 Task: Create a due date automation trigger when advanced on, on the monday before a card is due add content with a name not containing resume at 11:00 AM.
Action: Mouse moved to (1343, 121)
Screenshot: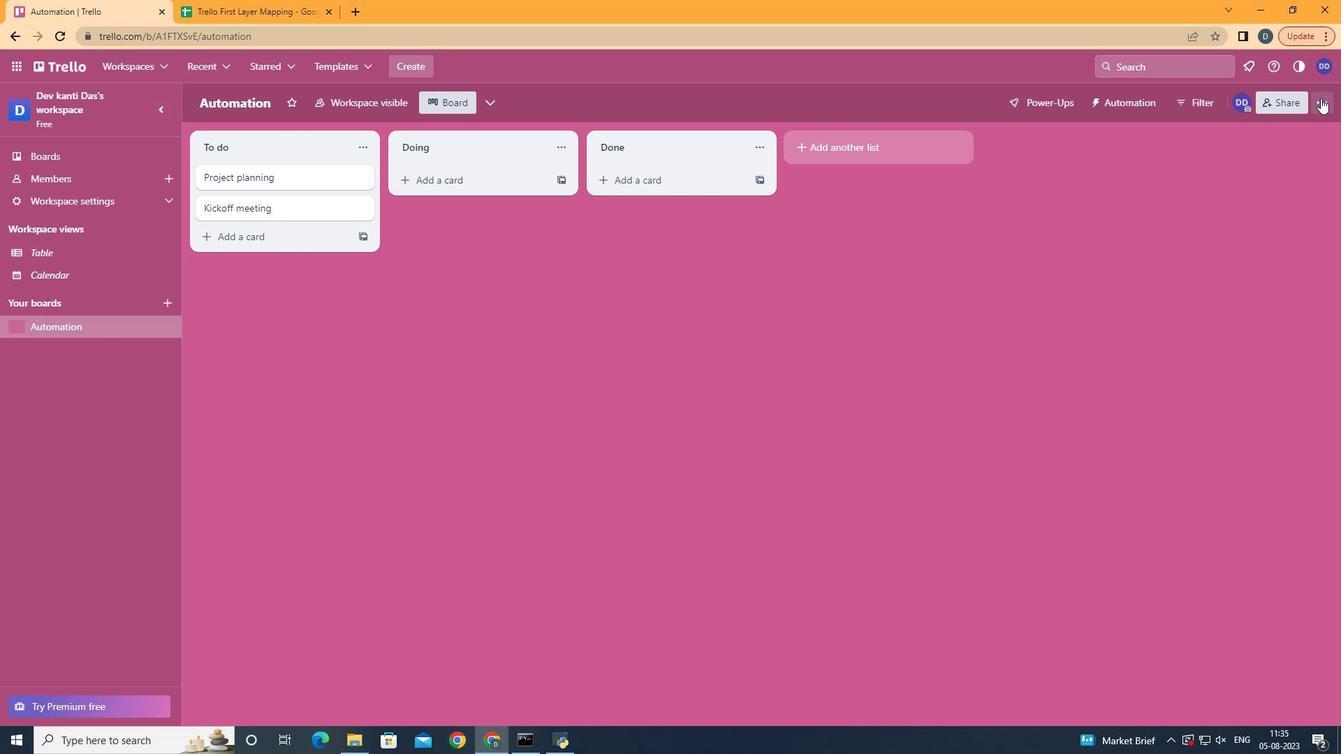 
Action: Mouse pressed left at (1343, 121)
Screenshot: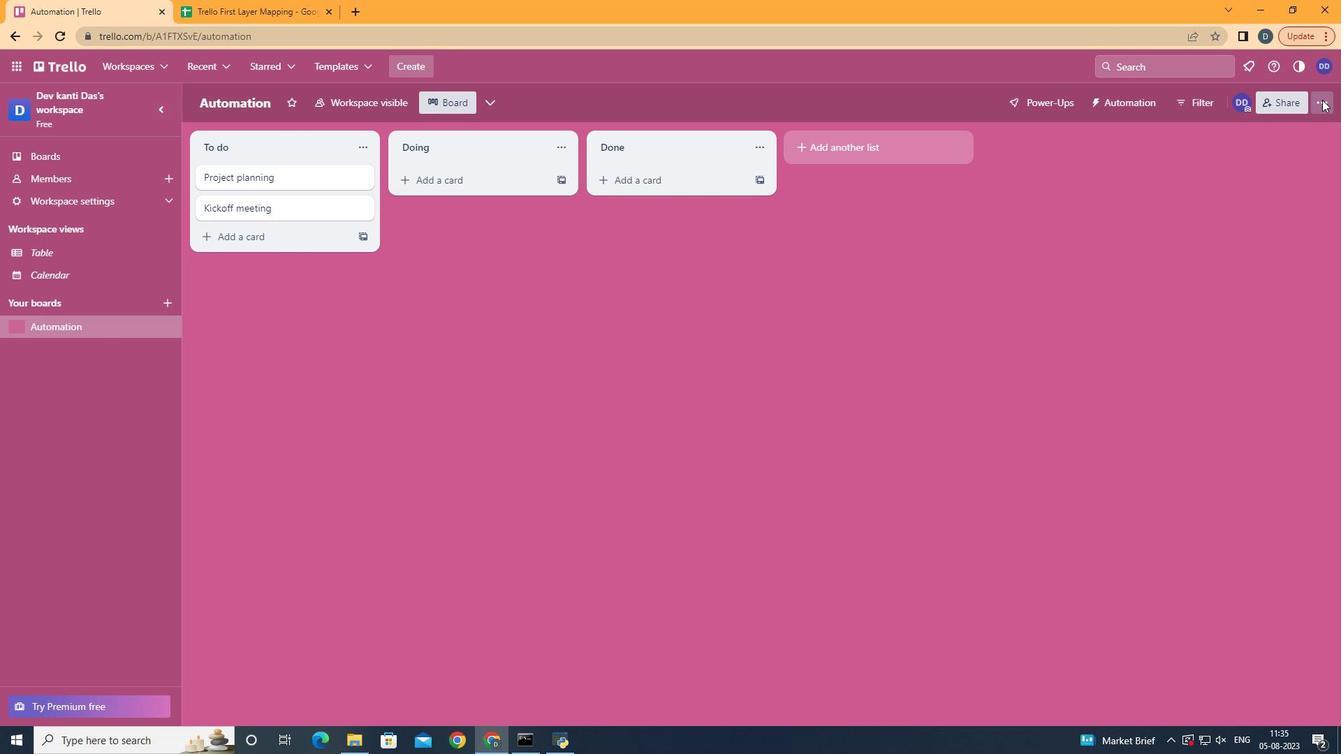 
Action: Mouse moved to (1265, 323)
Screenshot: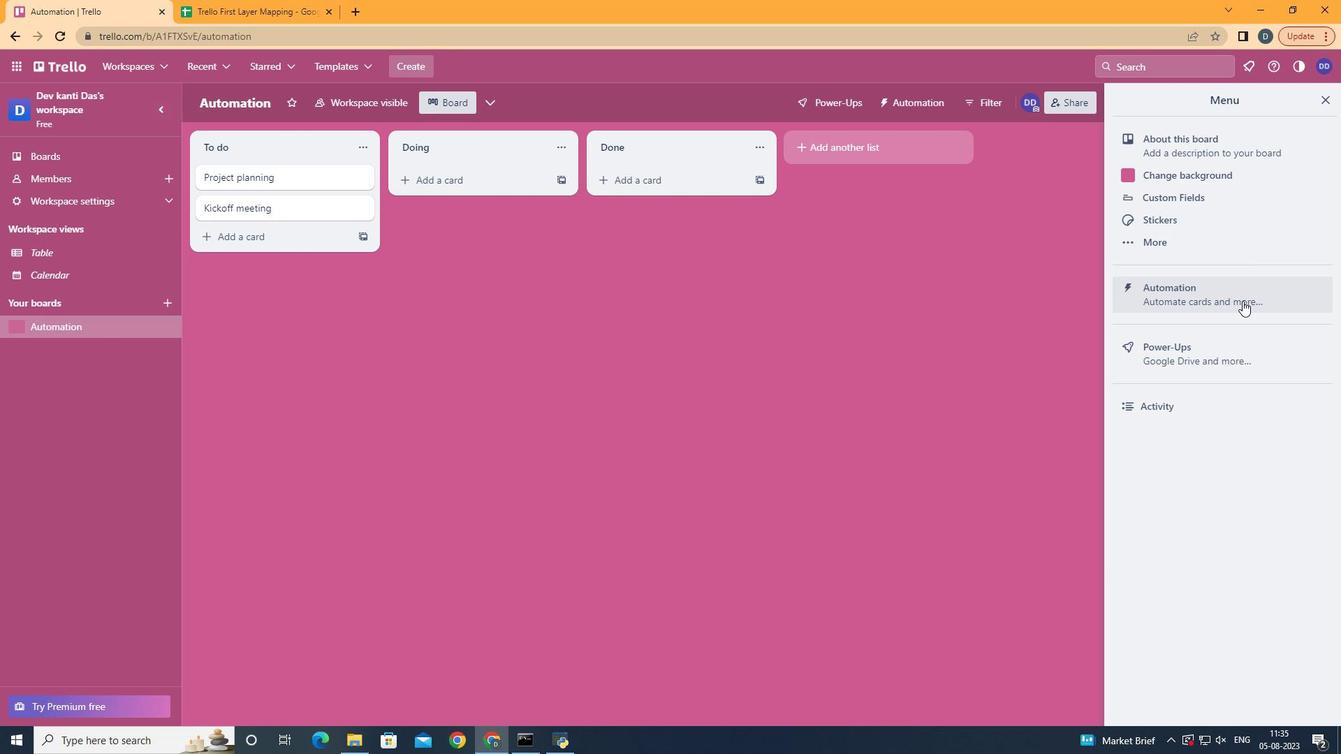 
Action: Mouse pressed left at (1265, 323)
Screenshot: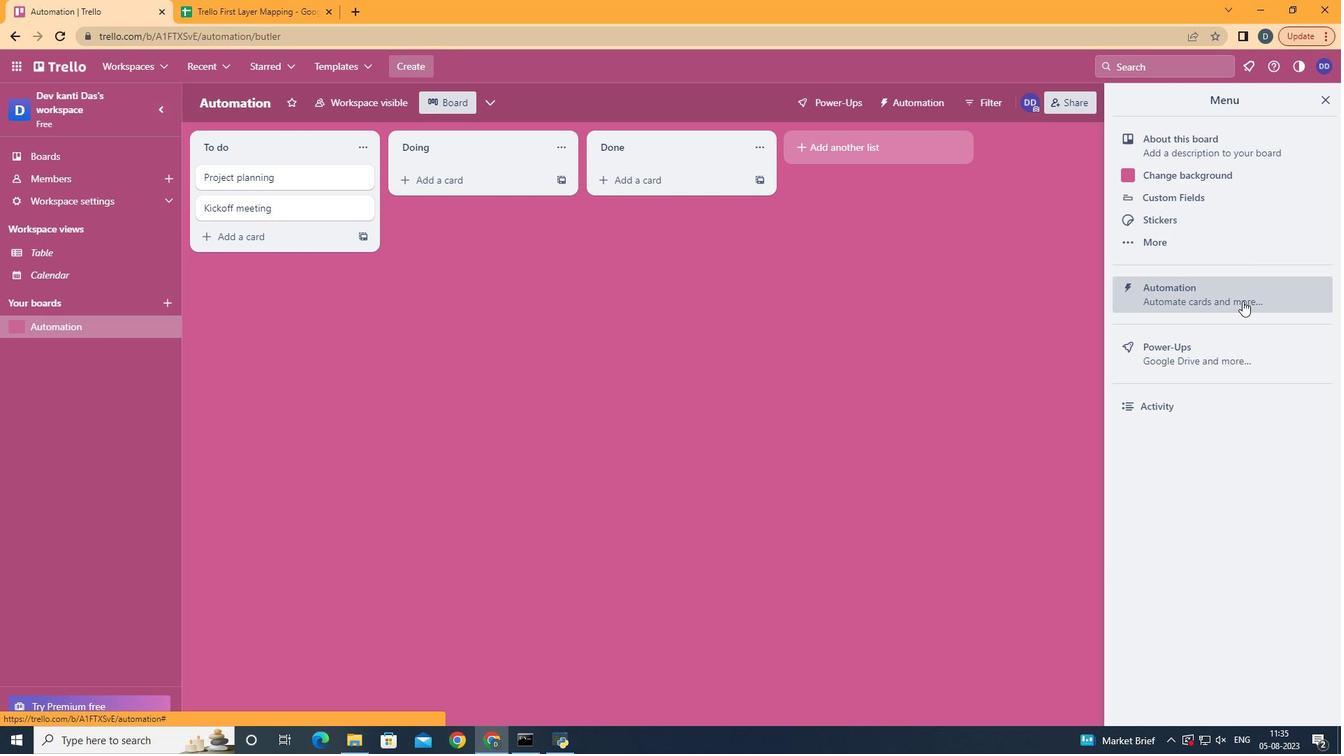 
Action: Mouse moved to (312, 296)
Screenshot: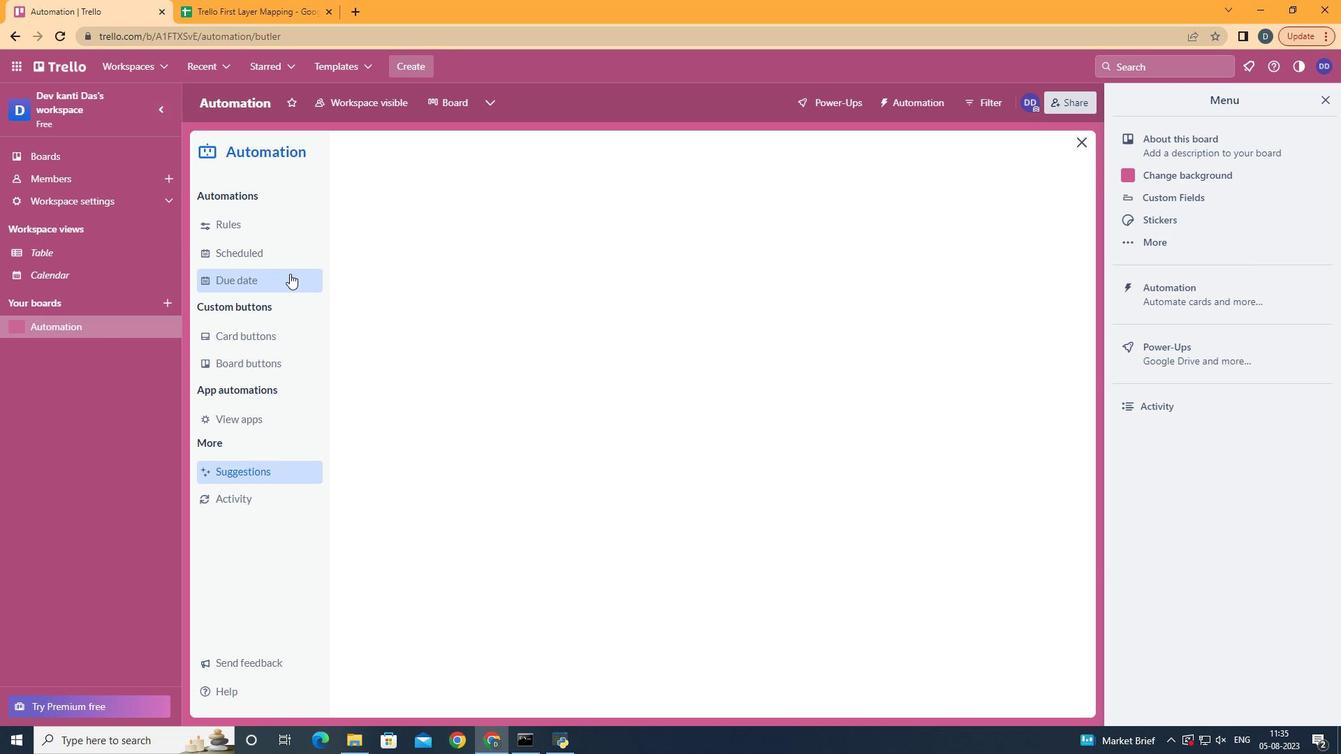 
Action: Mouse pressed left at (312, 296)
Screenshot: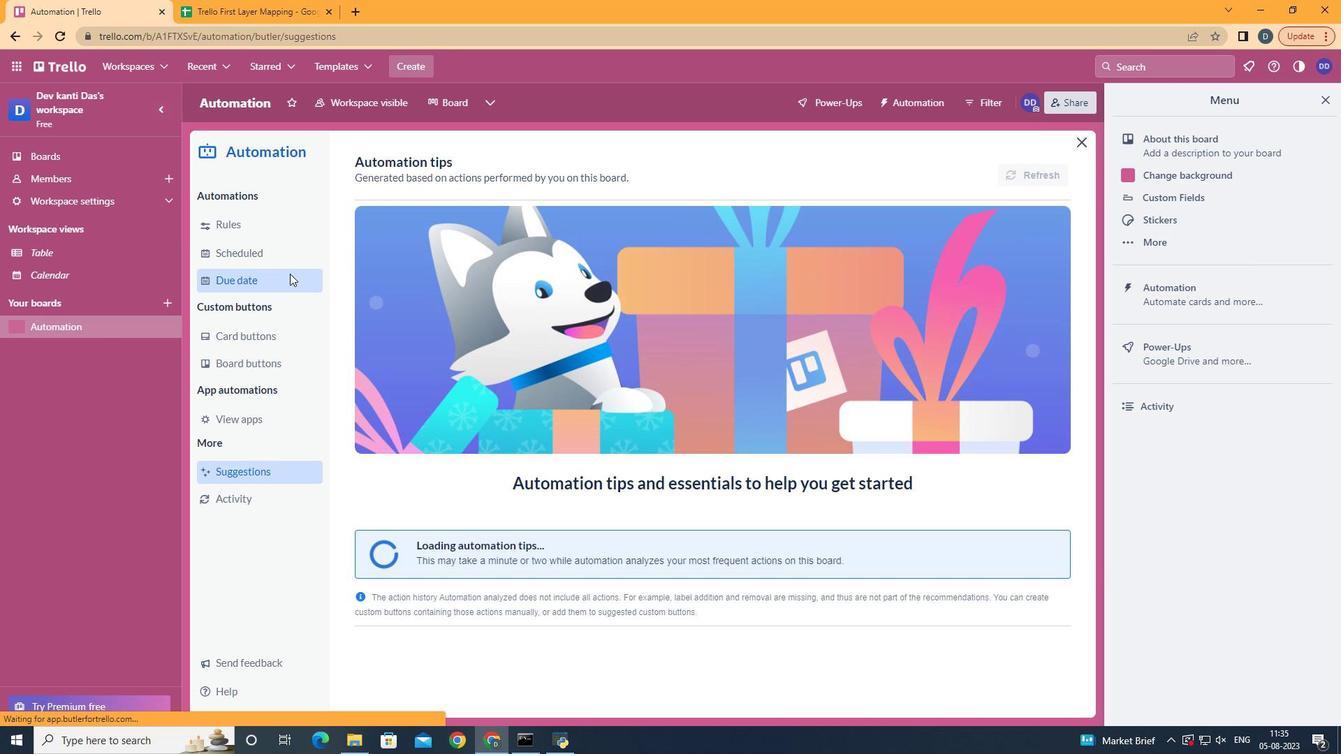 
Action: Mouse moved to (994, 187)
Screenshot: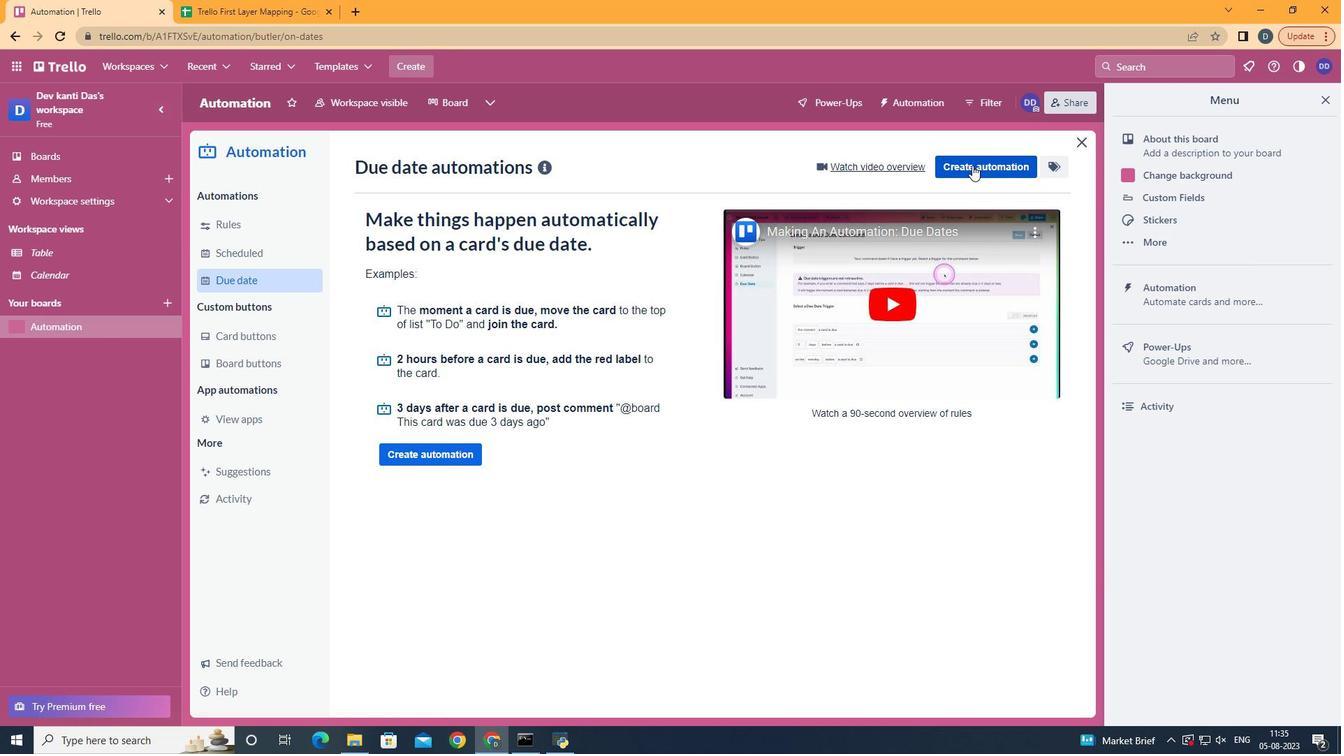 
Action: Mouse pressed left at (994, 187)
Screenshot: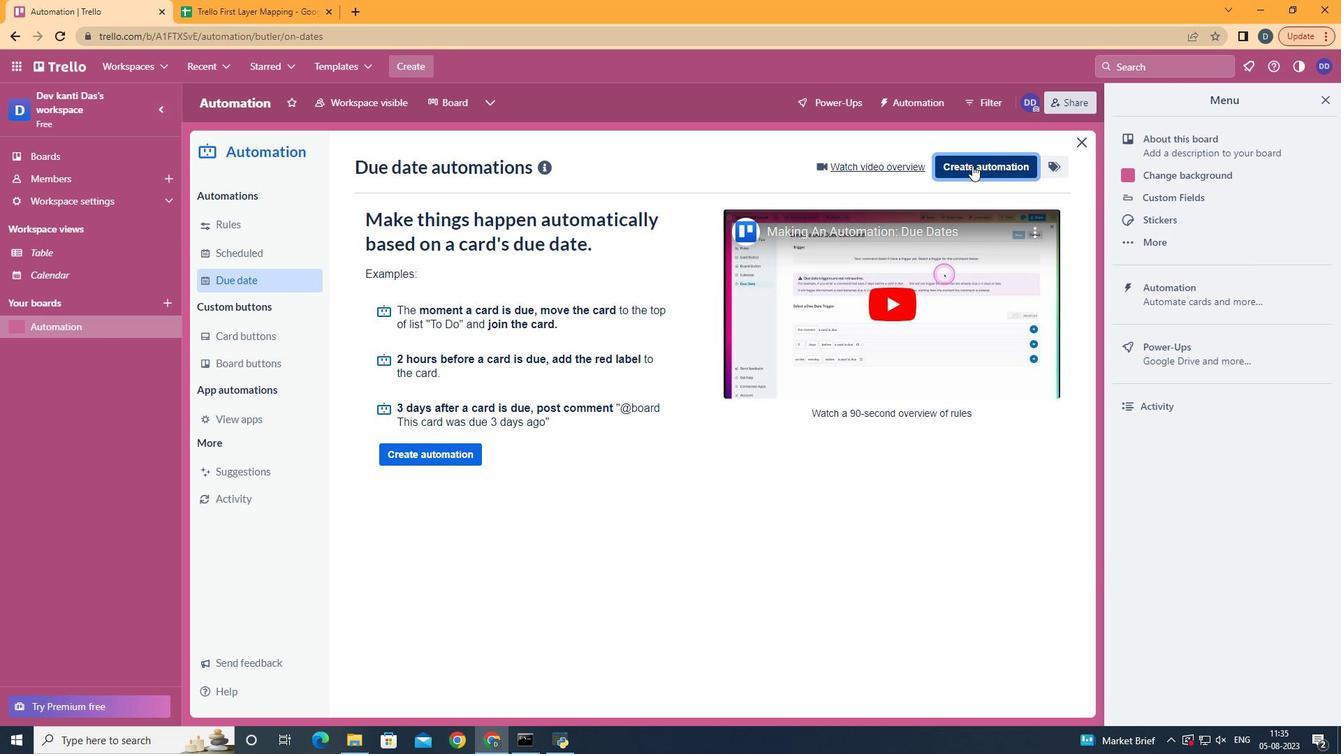 
Action: Mouse moved to (726, 313)
Screenshot: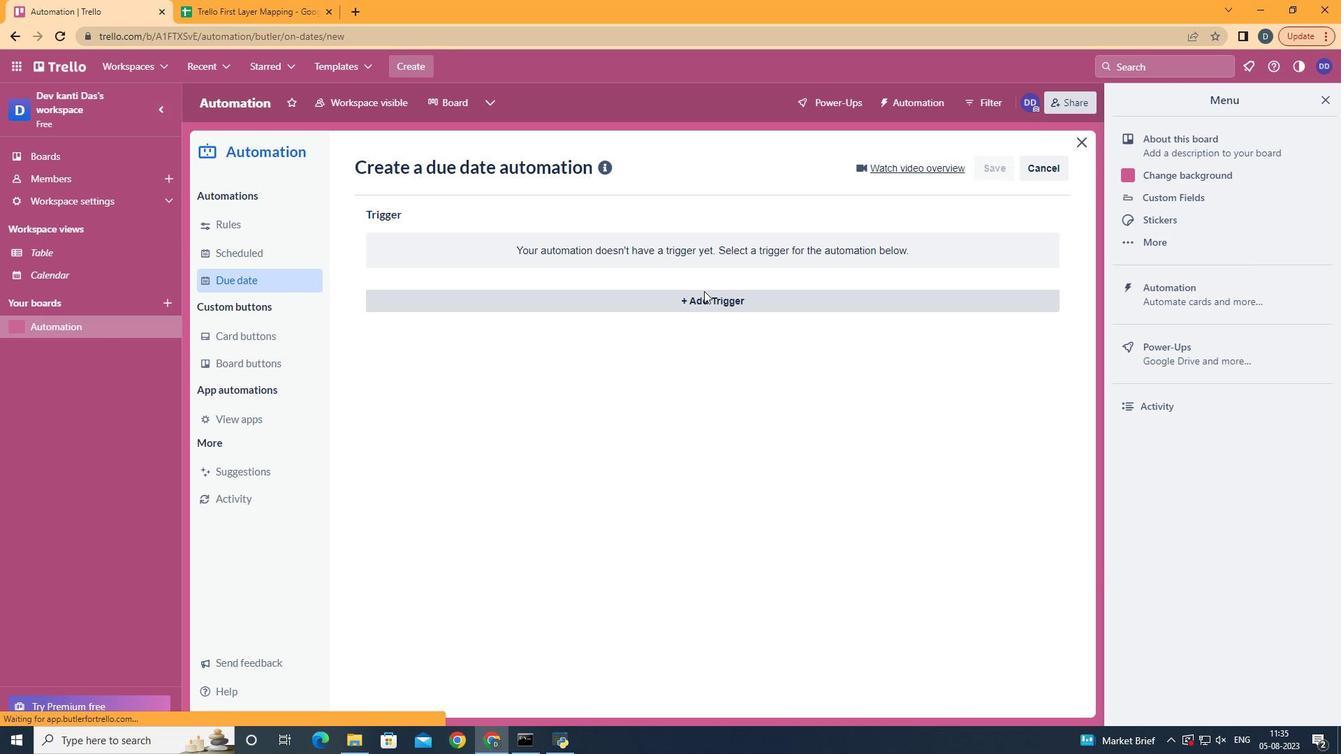 
Action: Mouse pressed left at (726, 313)
Screenshot: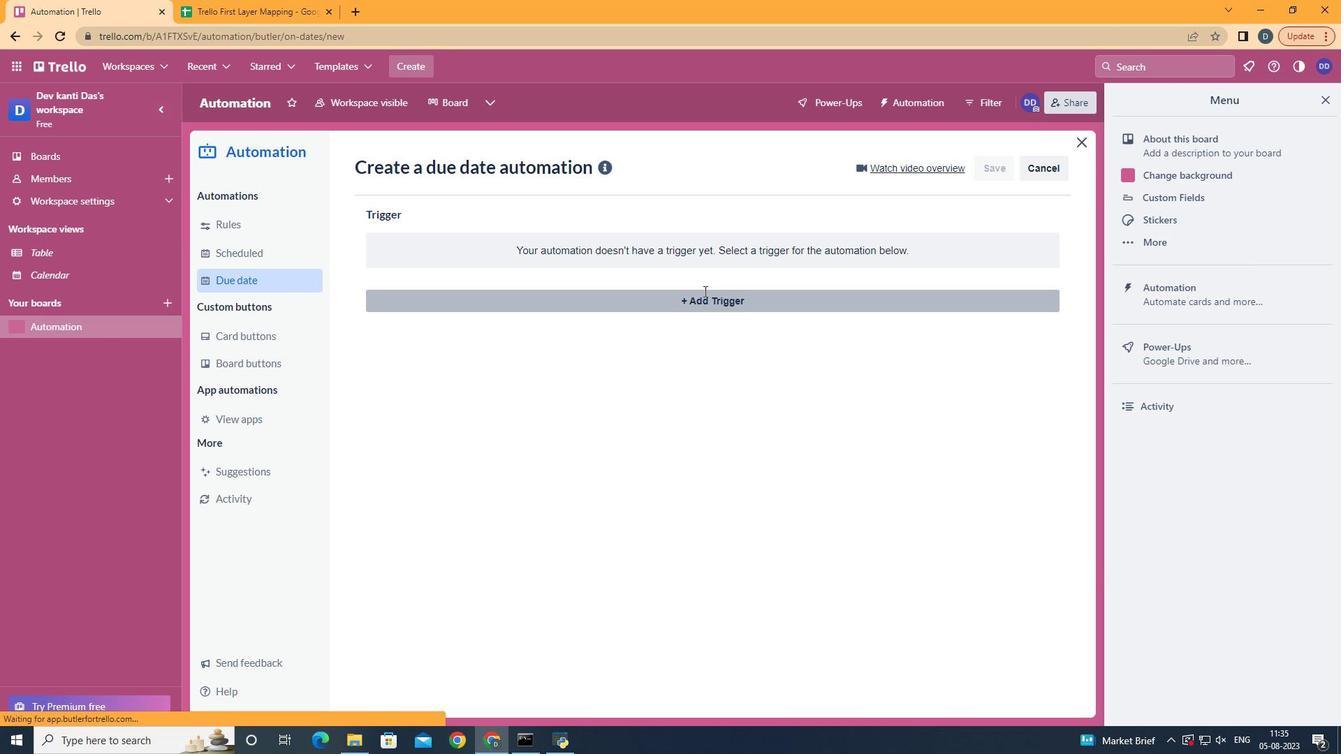 
Action: Mouse moved to (469, 384)
Screenshot: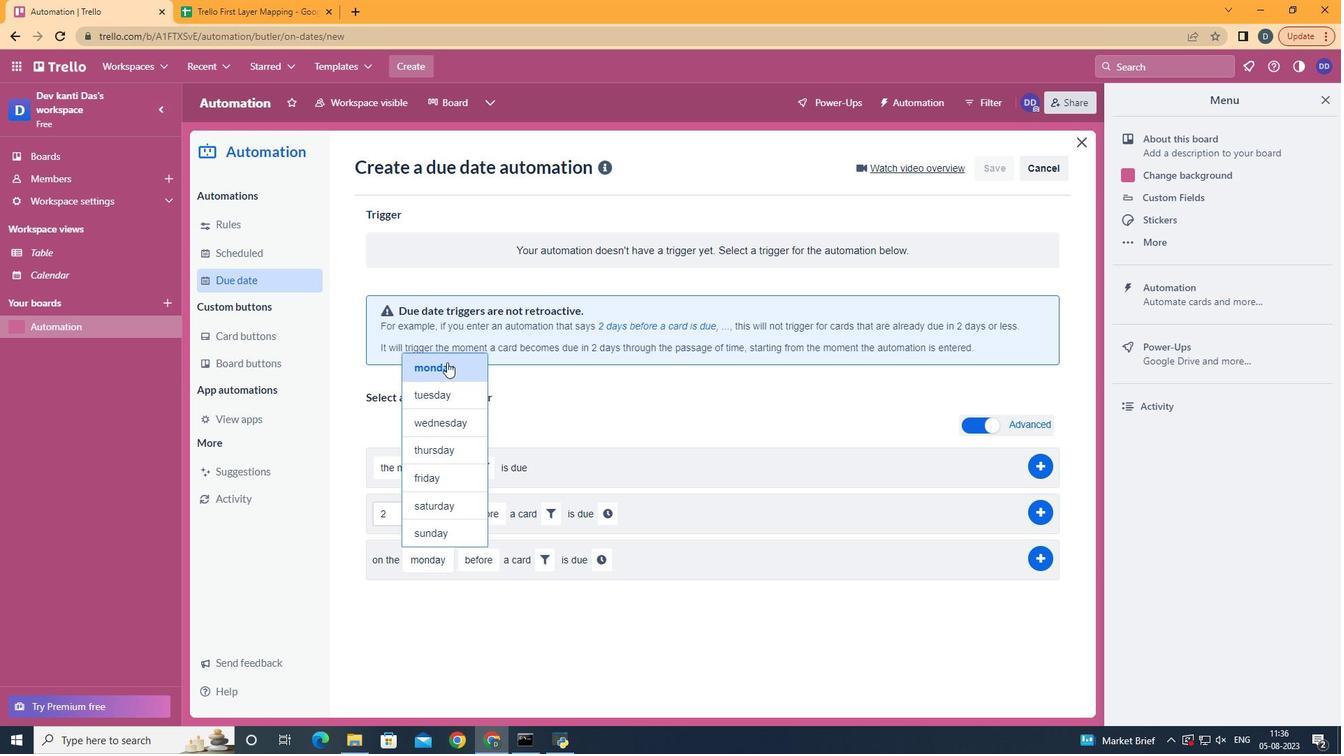 
Action: Mouse pressed left at (469, 384)
Screenshot: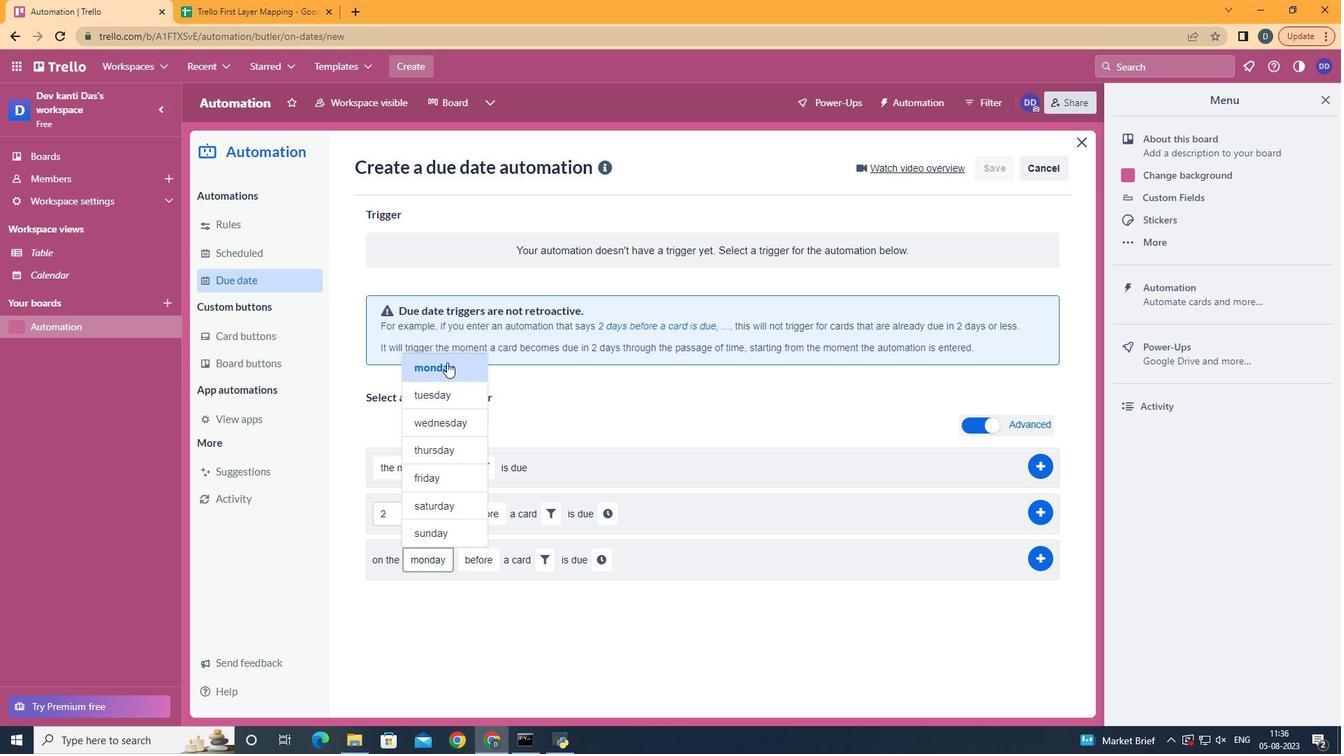 
Action: Mouse moved to (512, 611)
Screenshot: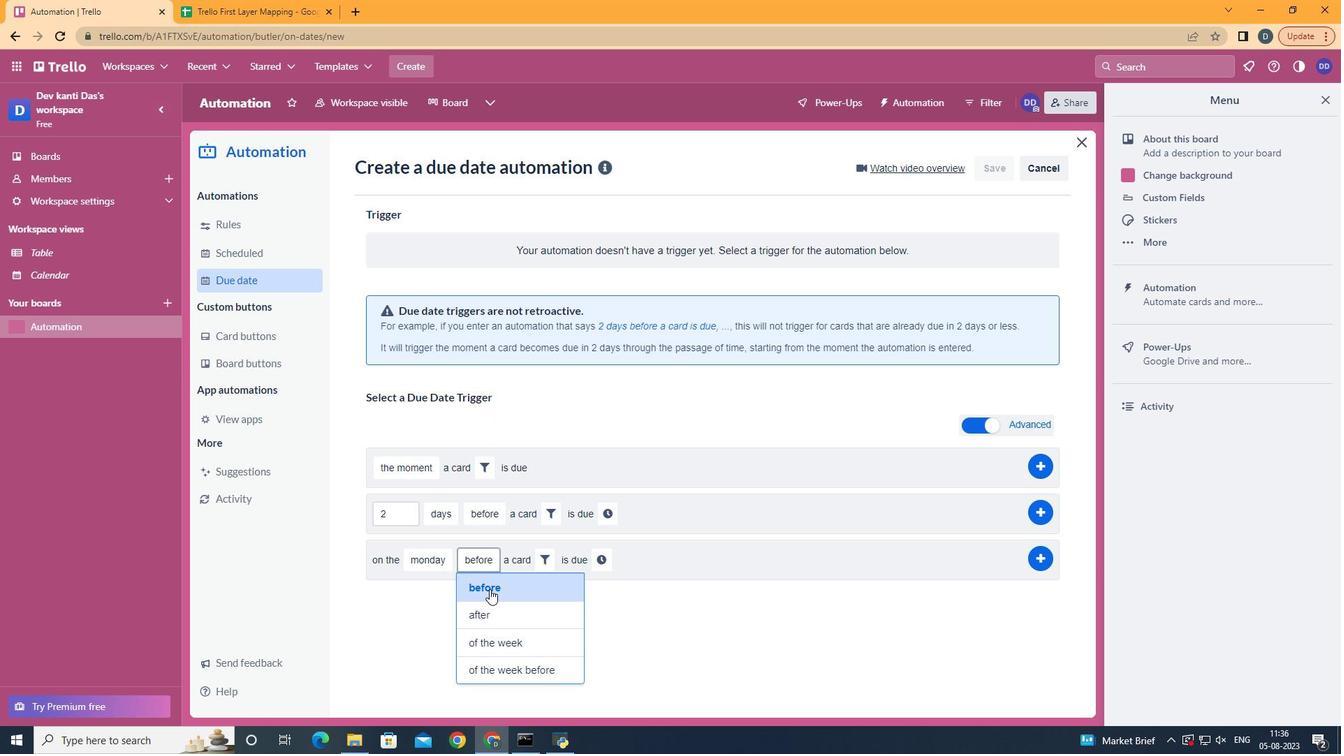 
Action: Mouse pressed left at (512, 611)
Screenshot: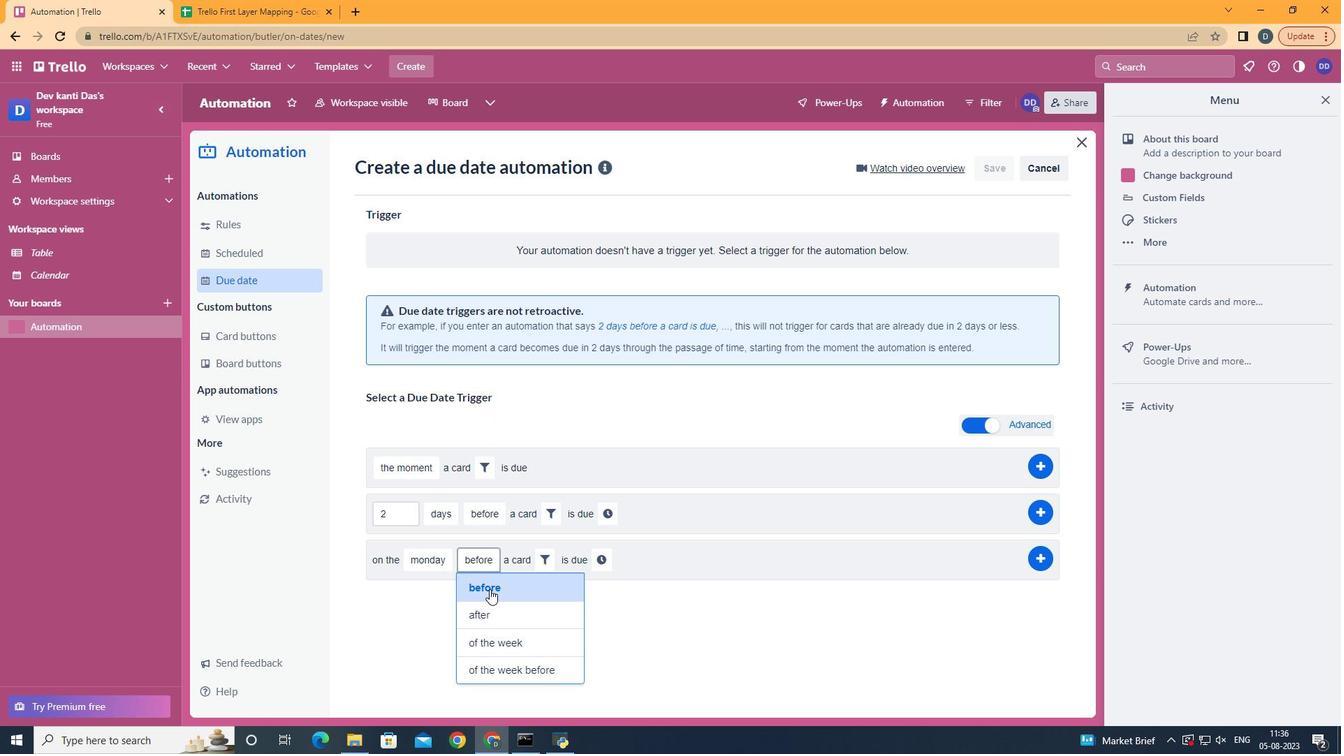 
Action: Mouse moved to (561, 585)
Screenshot: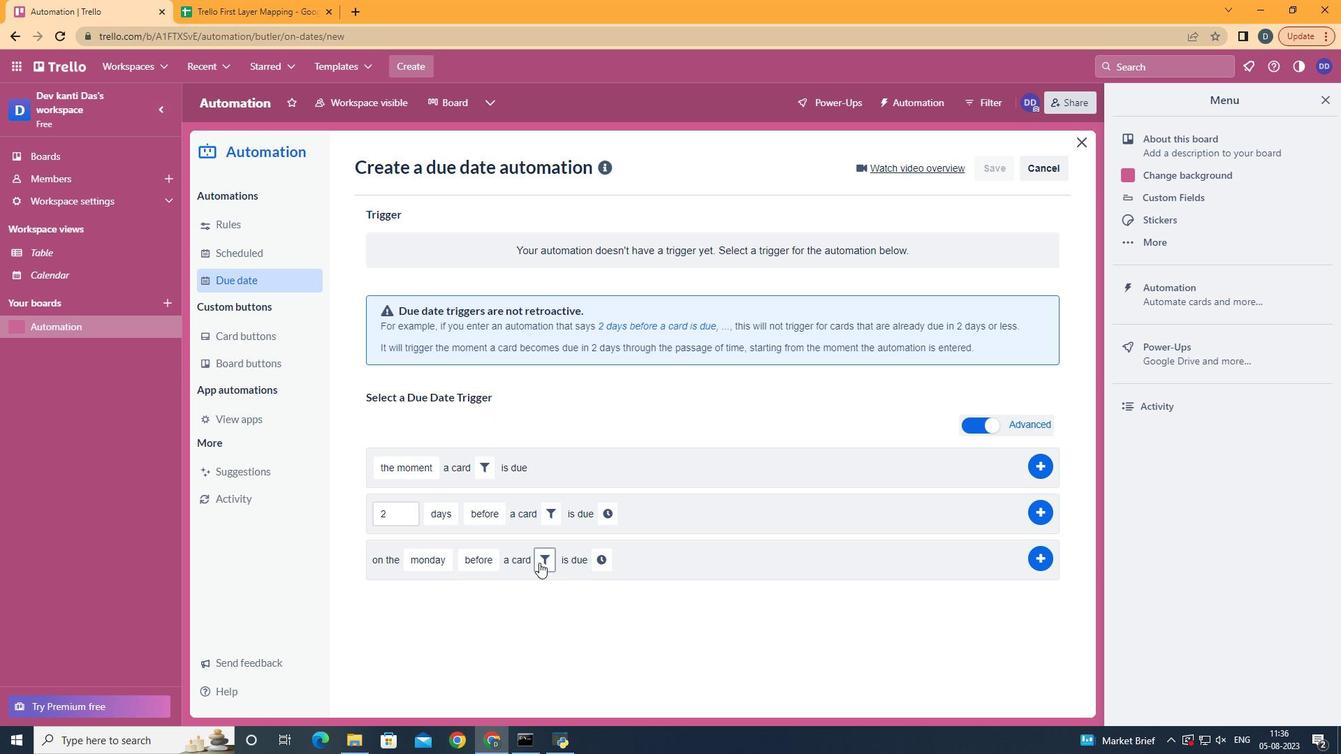 
Action: Mouse pressed left at (561, 585)
Screenshot: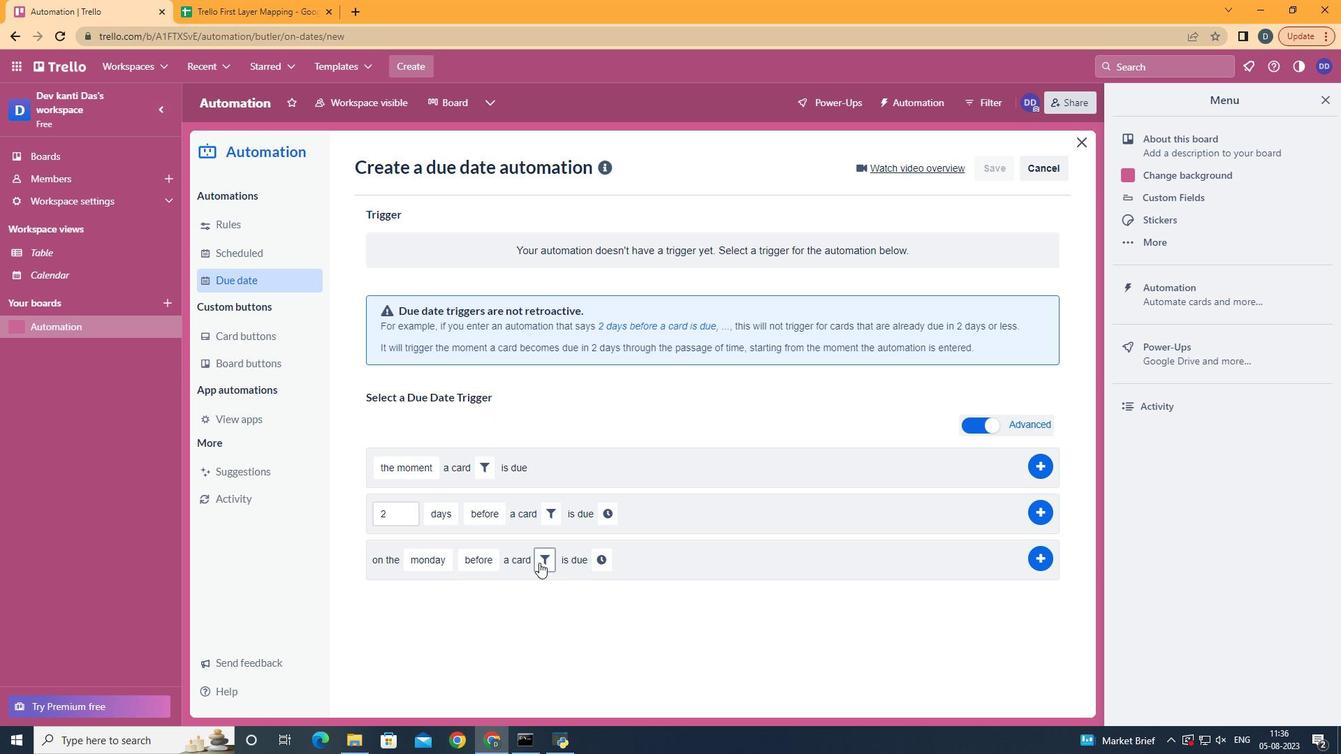 
Action: Mouse moved to (748, 621)
Screenshot: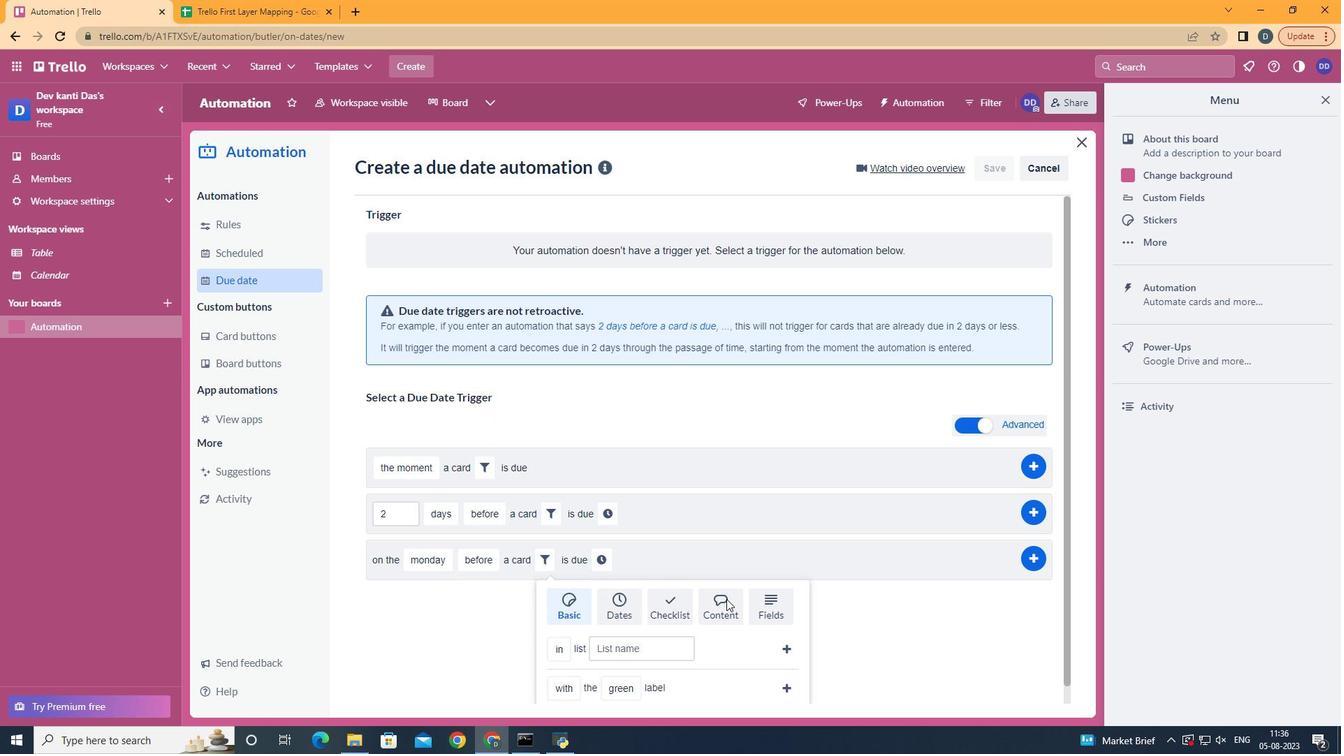
Action: Mouse pressed left at (748, 621)
Screenshot: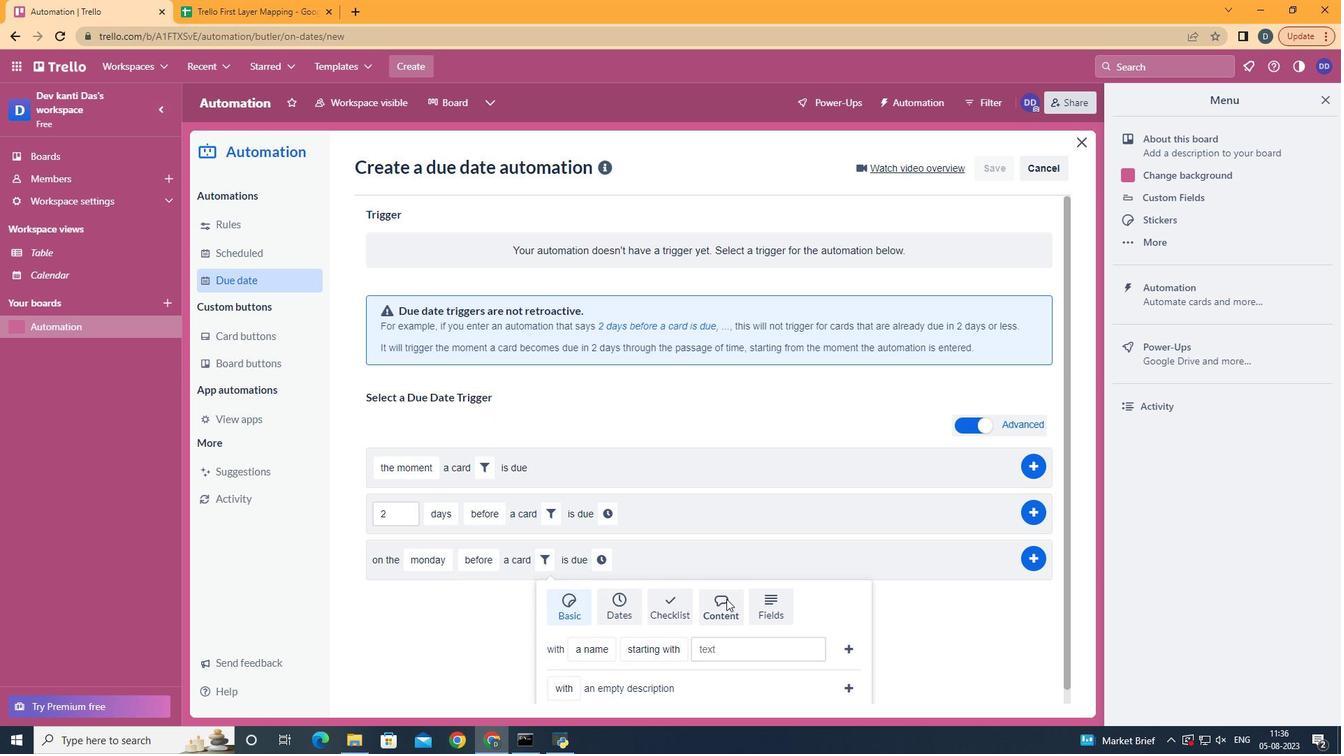 
Action: Mouse moved to (648, 587)
Screenshot: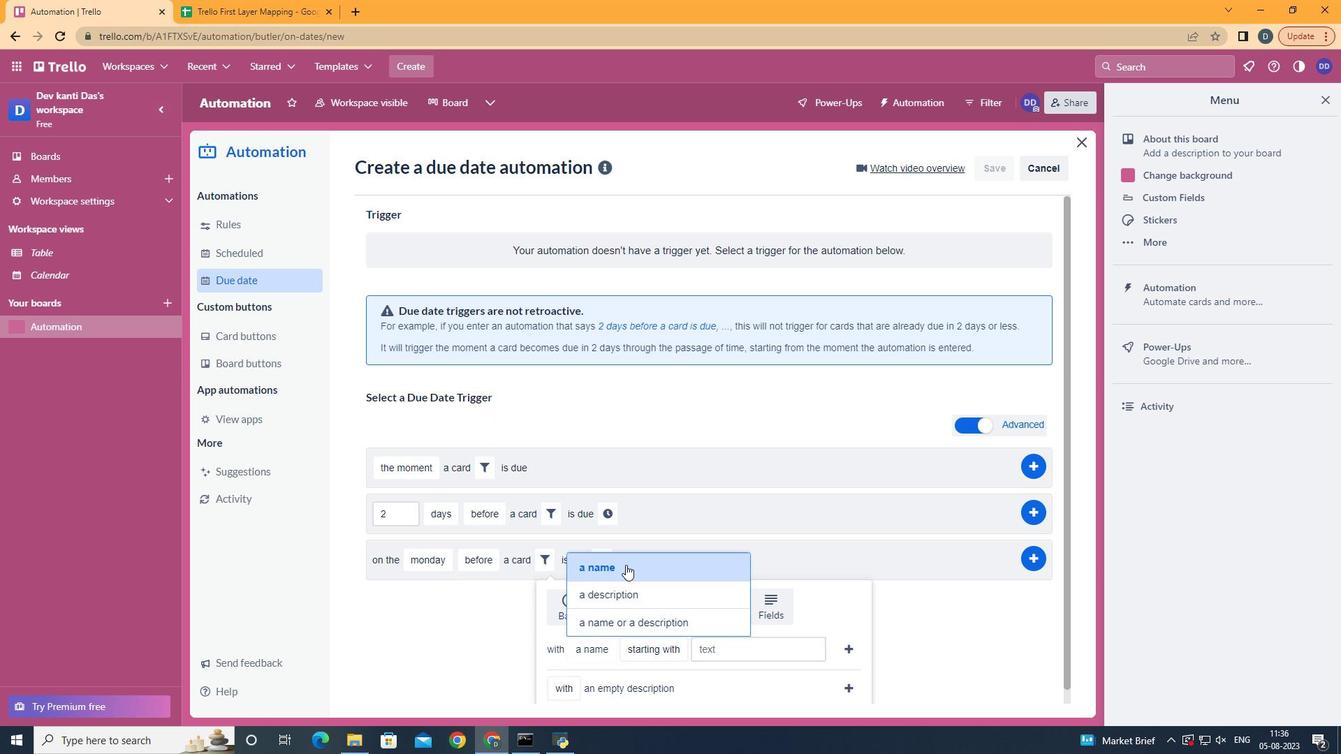 
Action: Mouse pressed left at (648, 587)
Screenshot: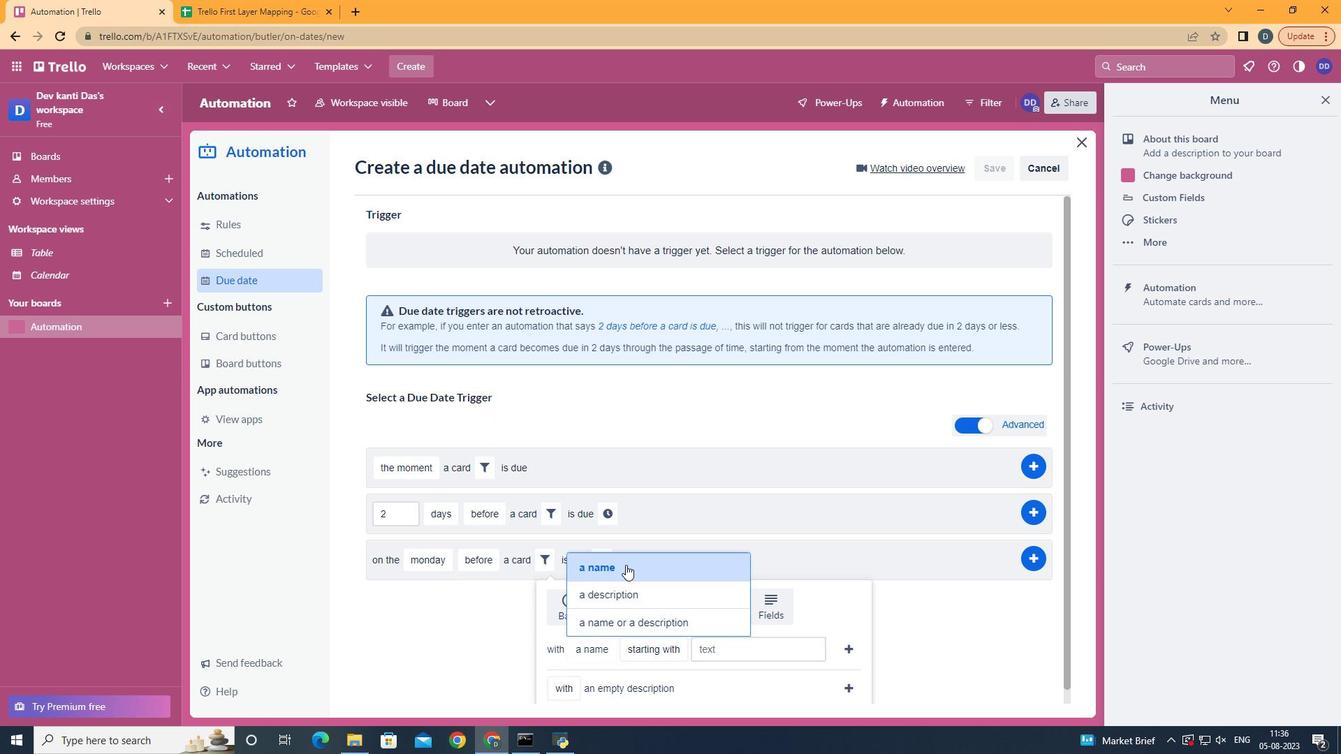 
Action: Mouse moved to (702, 644)
Screenshot: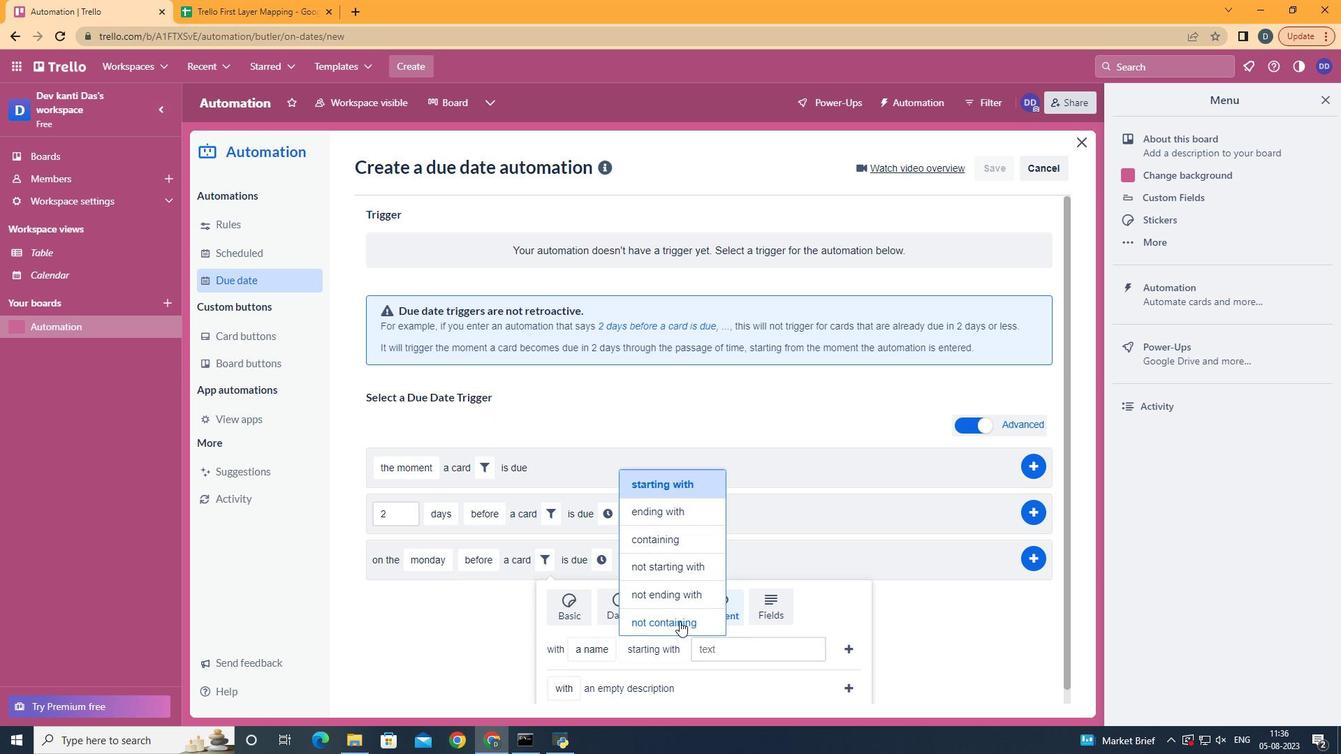 
Action: Mouse pressed left at (702, 644)
Screenshot: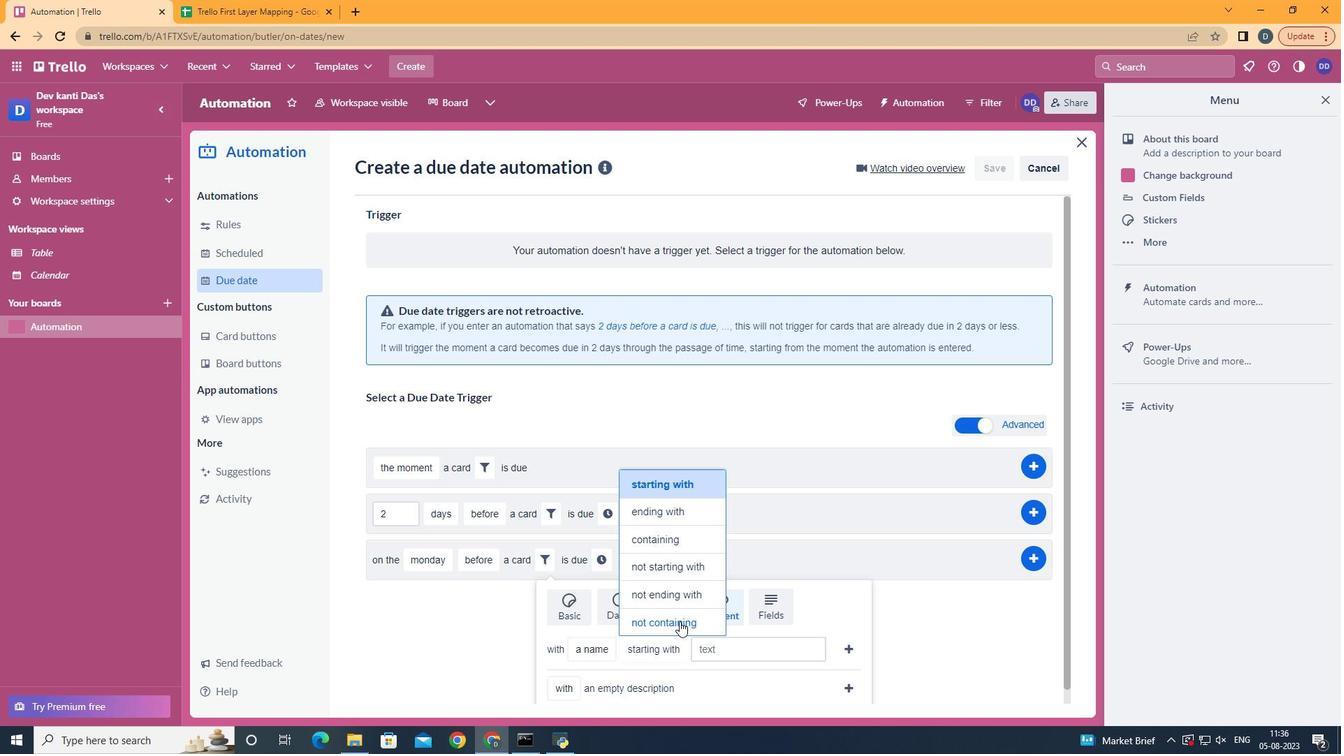 
Action: Mouse moved to (790, 670)
Screenshot: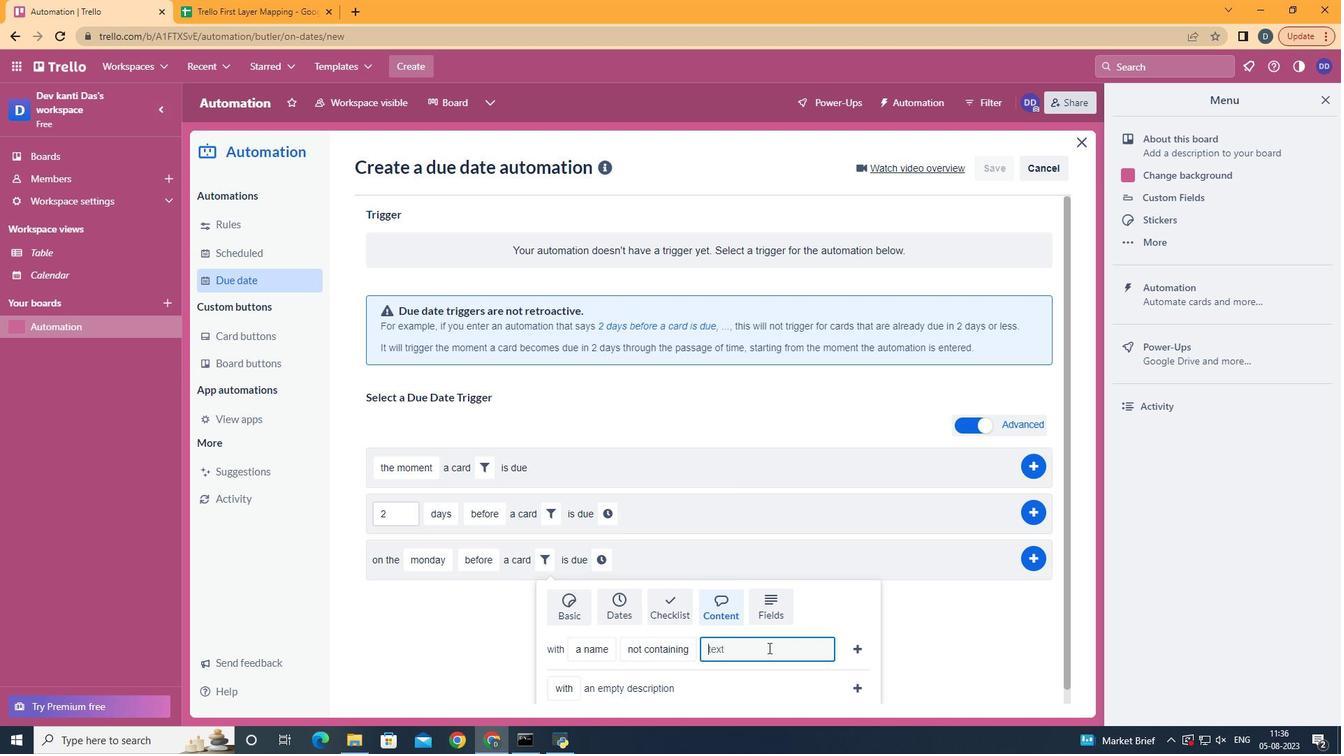 
Action: Mouse pressed left at (790, 670)
Screenshot: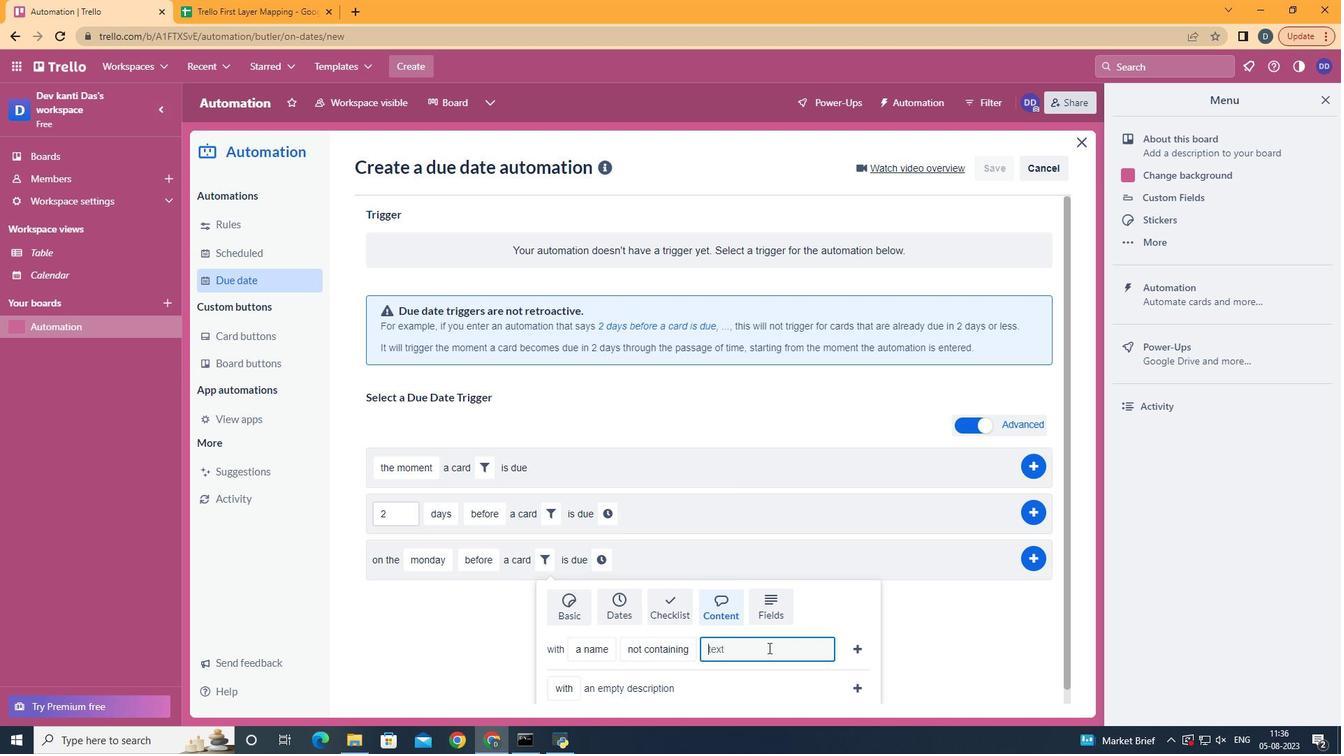 
Action: Key pressed resume
Screenshot: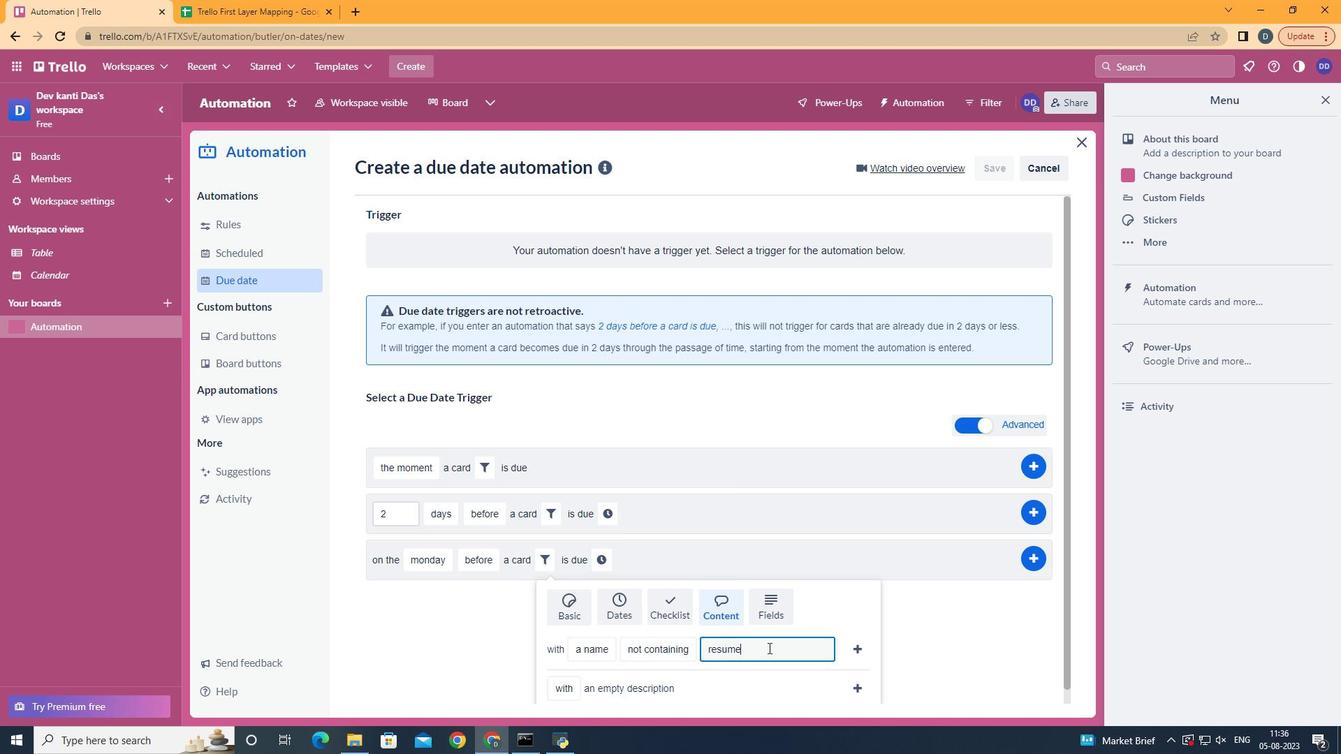 
Action: Mouse moved to (882, 672)
Screenshot: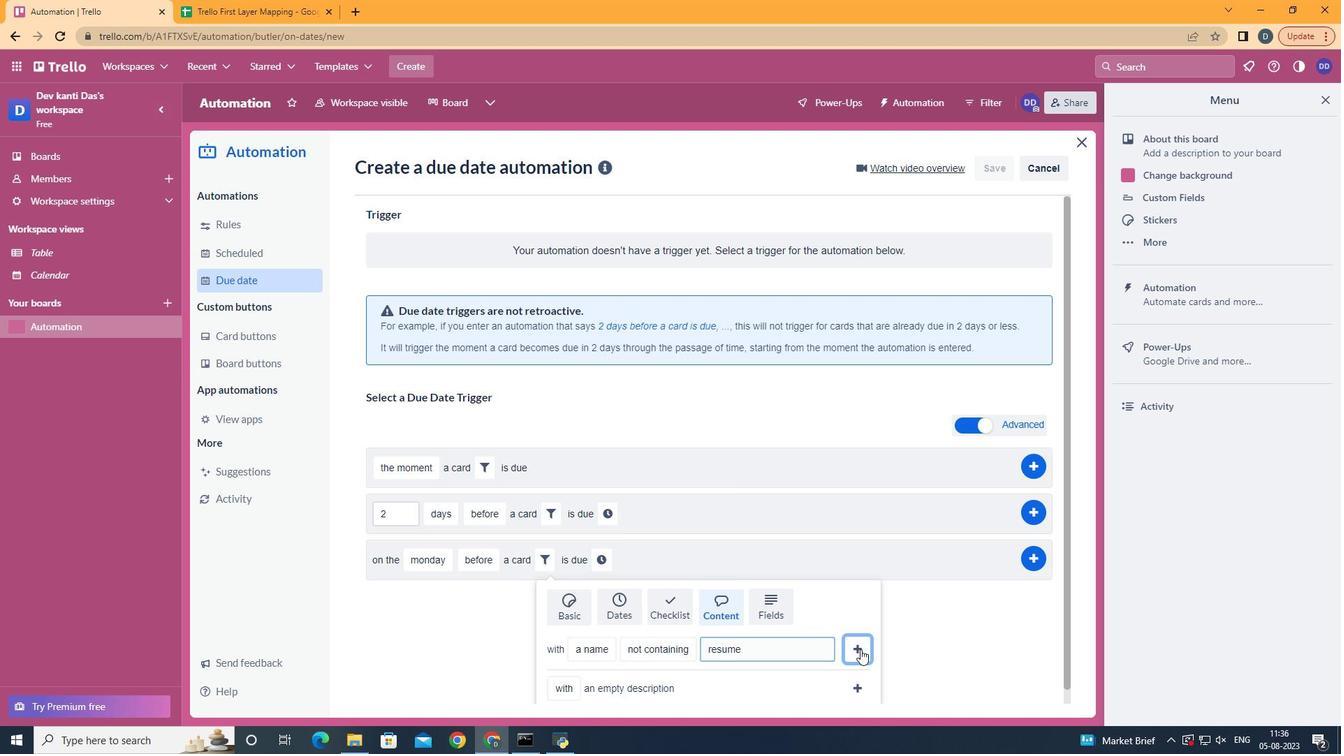 
Action: Mouse pressed left at (882, 672)
Screenshot: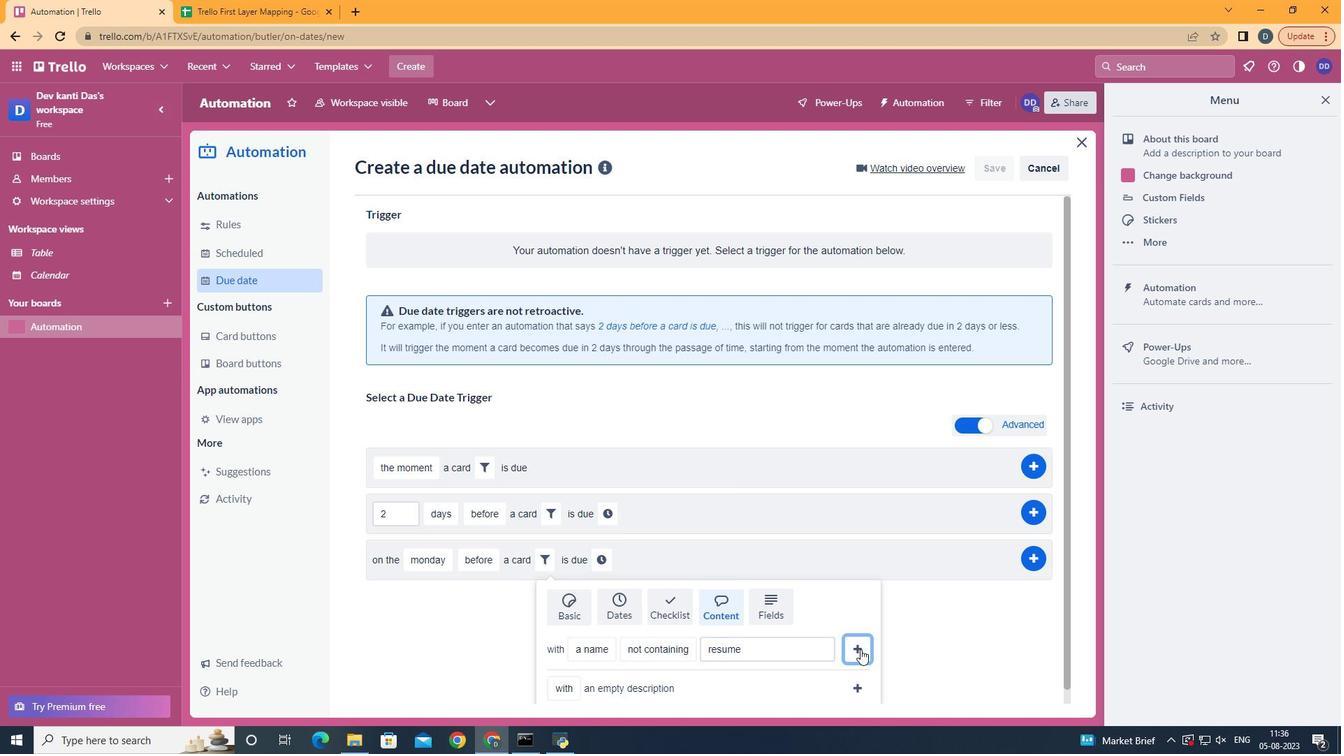 
Action: Mouse moved to (825, 590)
Screenshot: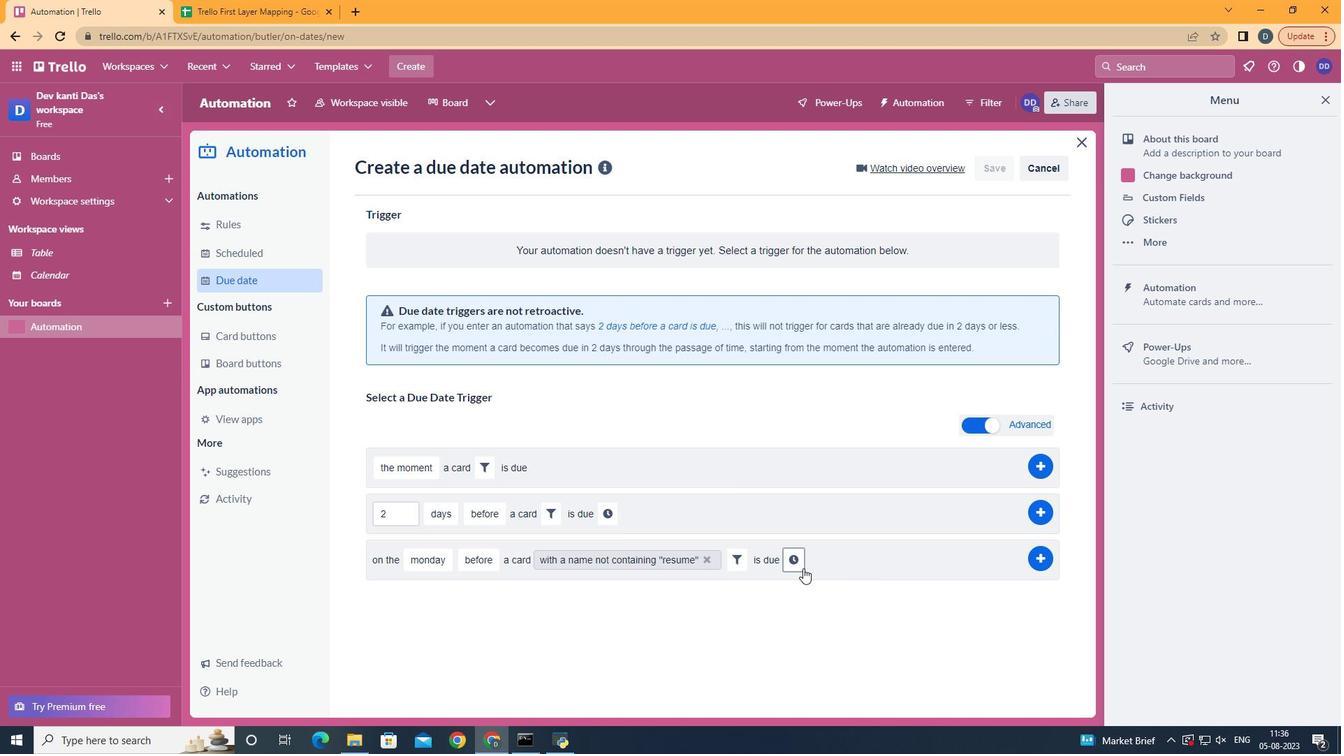 
Action: Mouse pressed left at (825, 590)
Screenshot: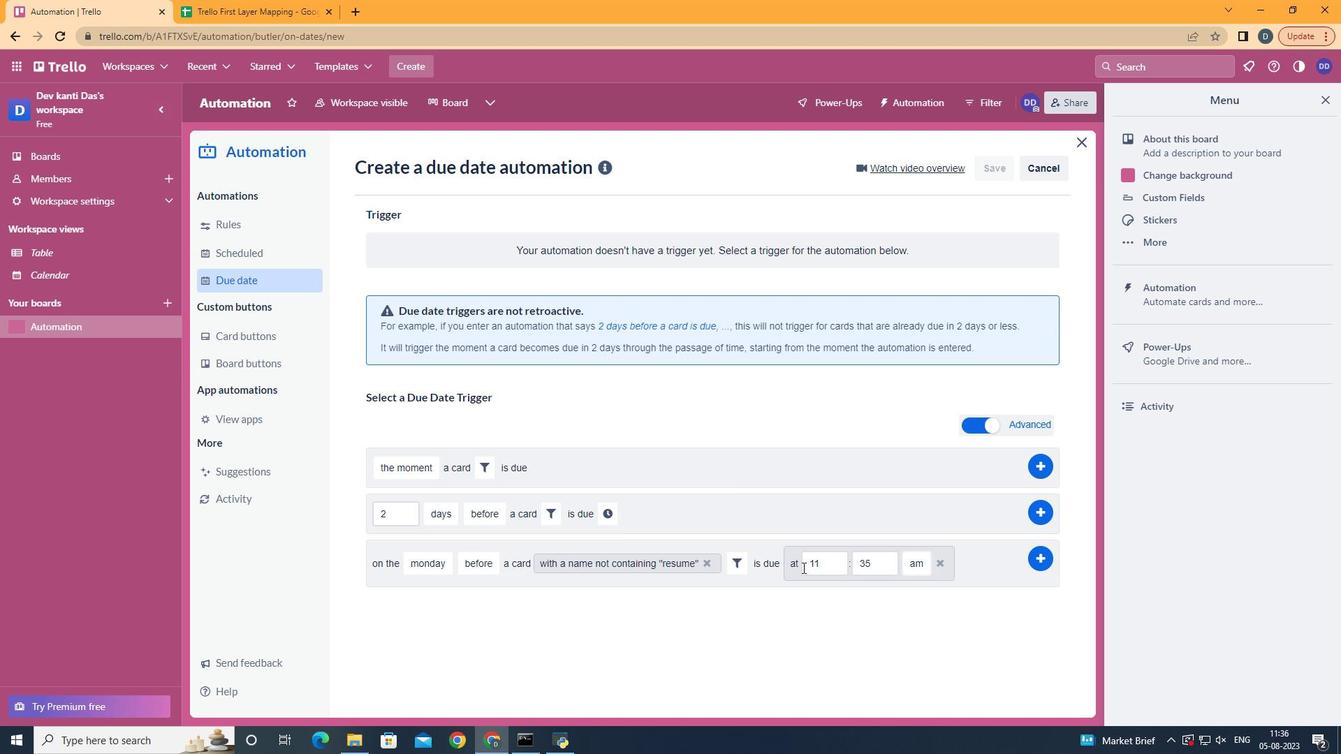 
Action: Mouse moved to (896, 588)
Screenshot: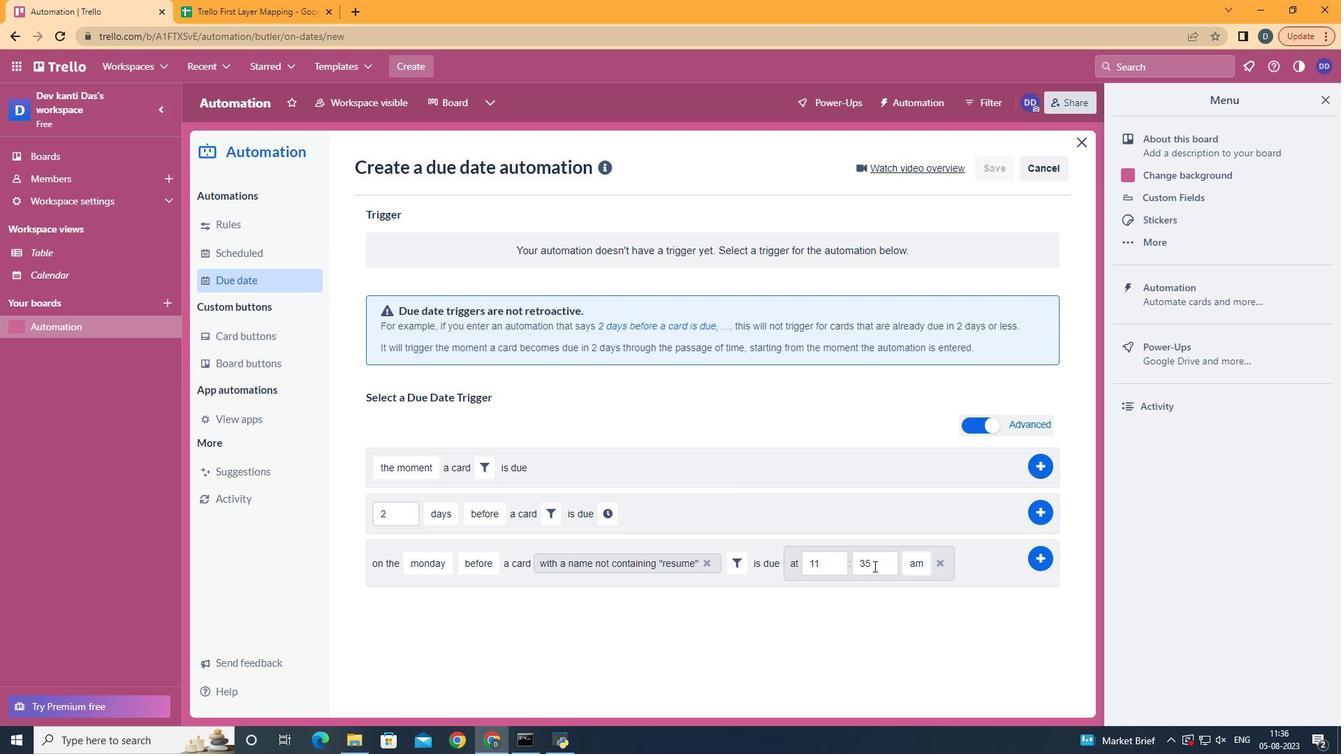 
Action: Mouse pressed left at (896, 588)
Screenshot: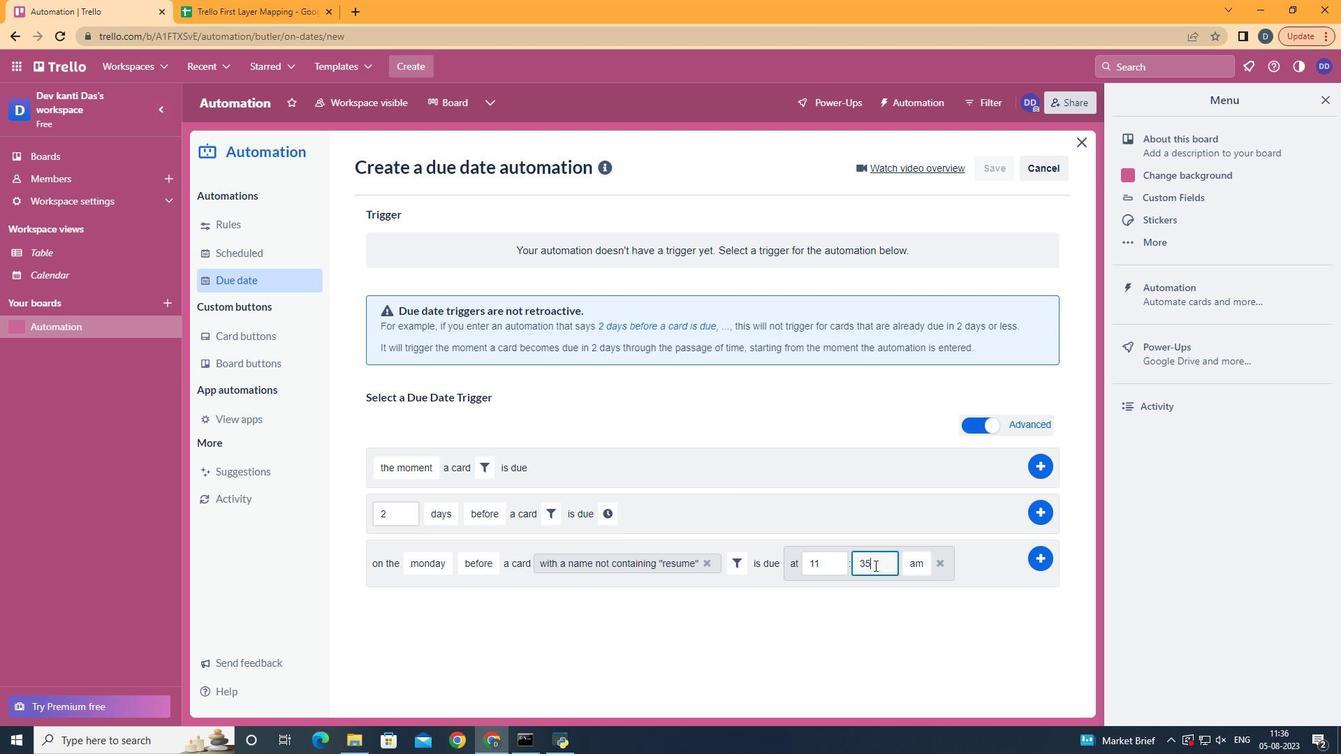 
Action: Mouse moved to (896, 588)
Screenshot: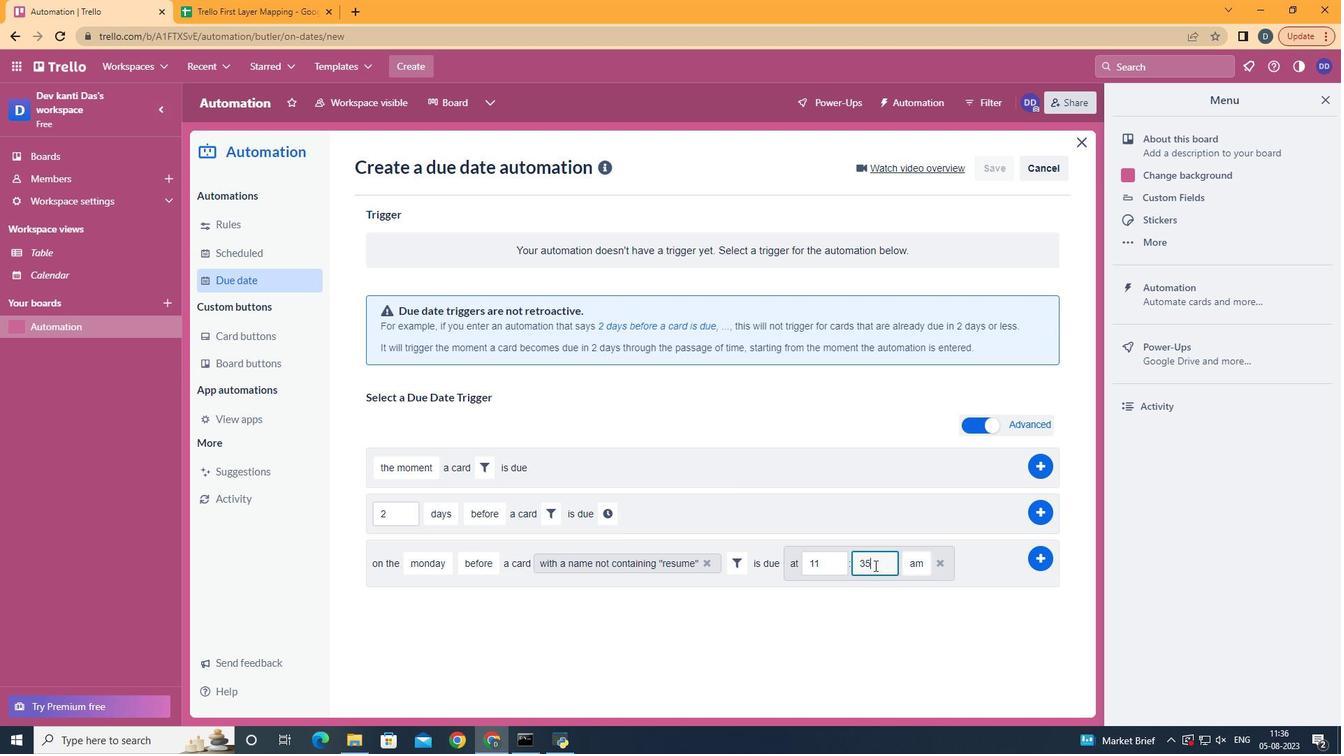 
Action: Key pressed <Key.backspace><Key.backspace>00
Screenshot: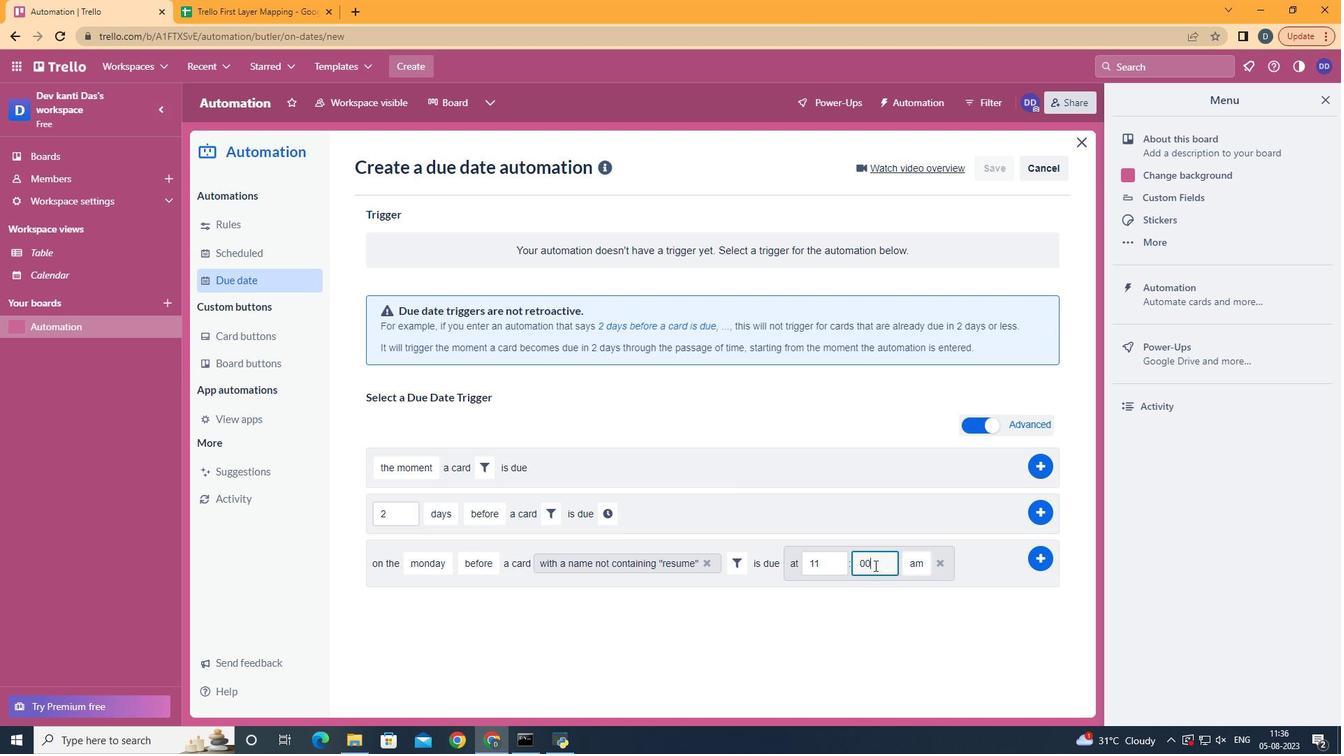 
Action: Mouse moved to (1074, 579)
Screenshot: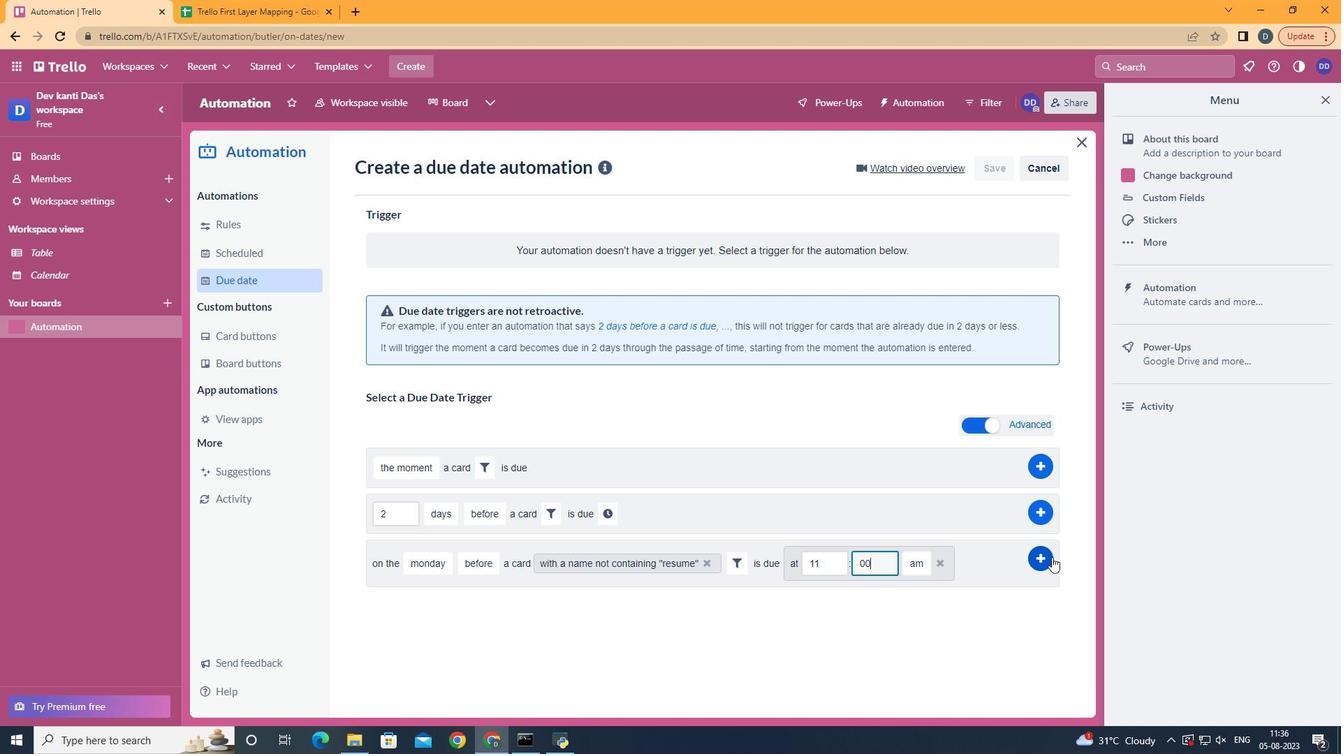 
Action: Mouse pressed left at (1074, 579)
Screenshot: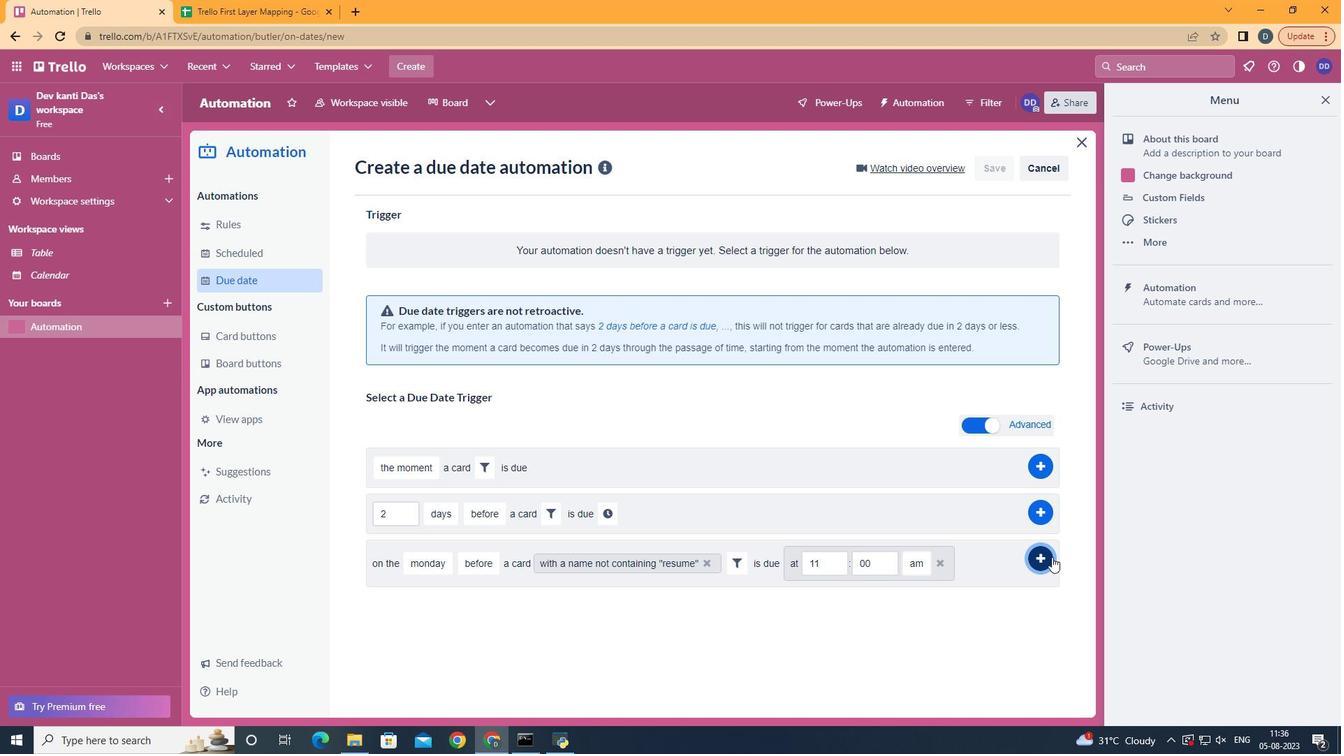 
Action: Mouse moved to (683, 287)
Screenshot: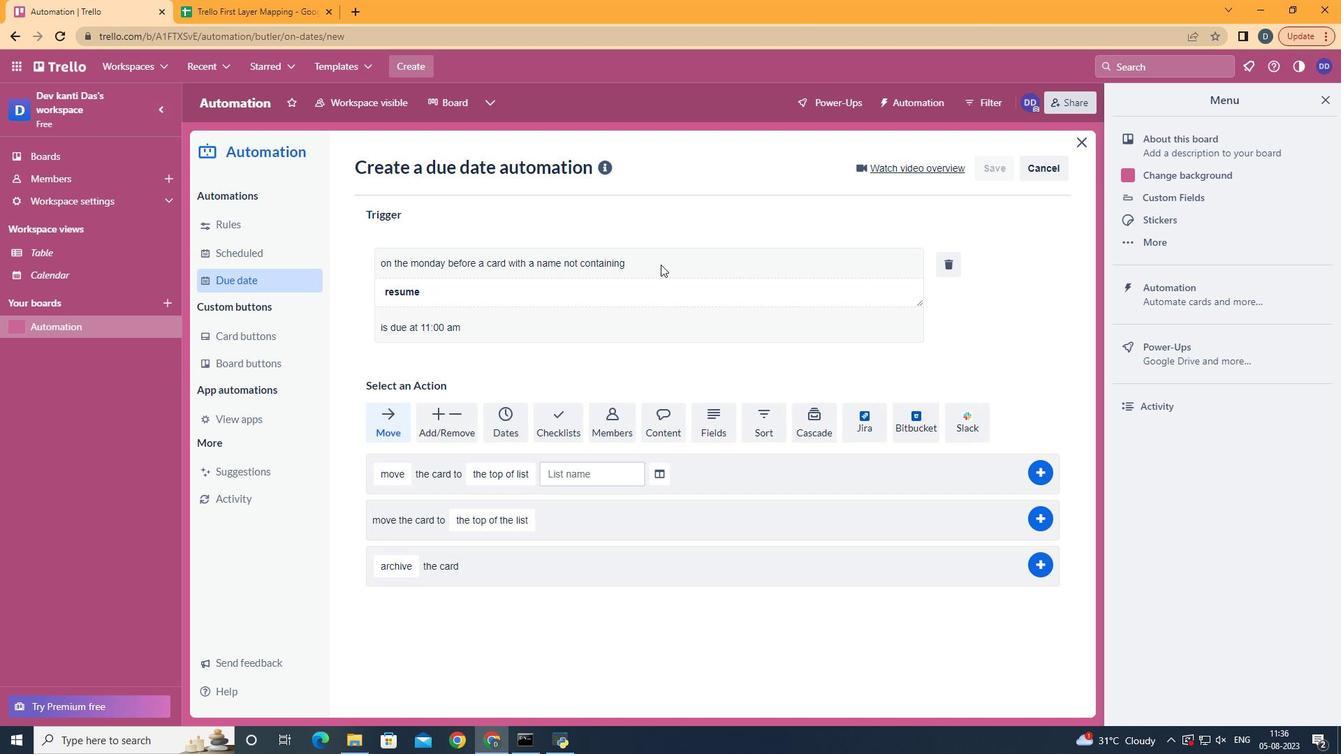 
